 Task: Find connections with filter location Ninghai with filter topic #2021with filter profile language French with filter current company Crestron Electronics with filter school Jabalpur Engineering College with filter industry Interior Design with filter service category Research with filter keywords title Director
Action: Mouse moved to (286, 209)
Screenshot: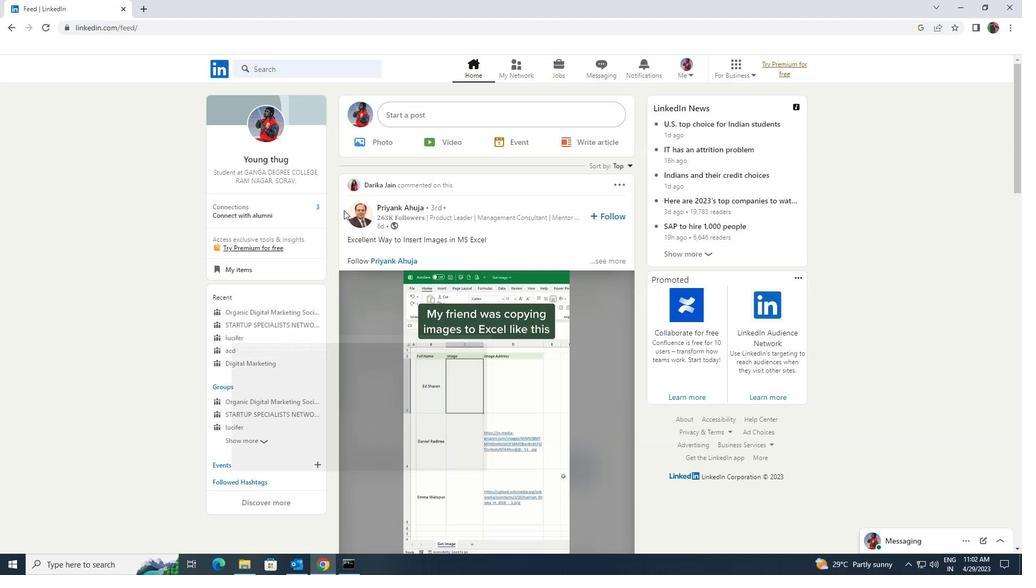 
Action: Mouse pressed left at (286, 209)
Screenshot: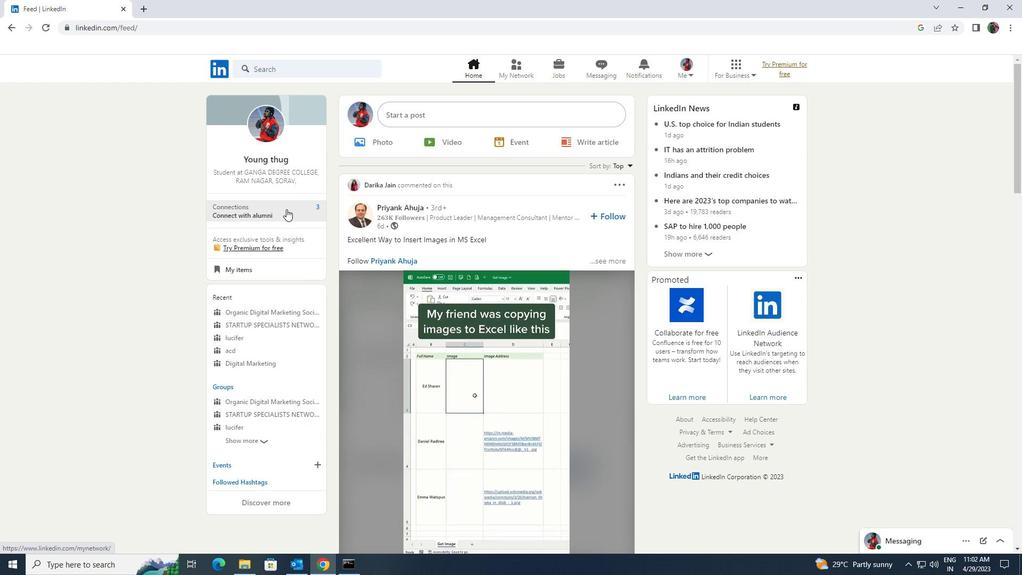 
Action: Mouse moved to (309, 134)
Screenshot: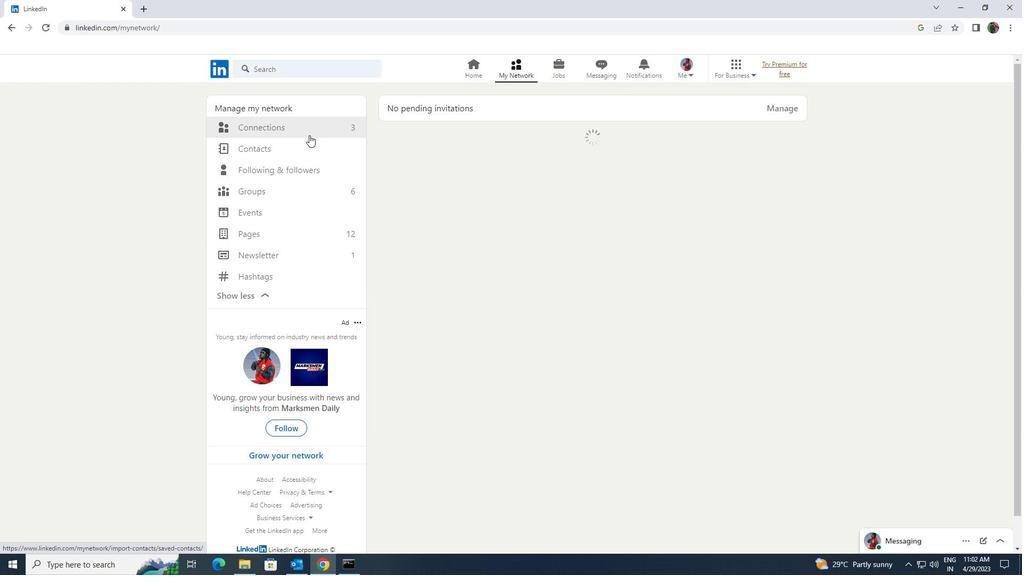 
Action: Mouse pressed left at (309, 134)
Screenshot: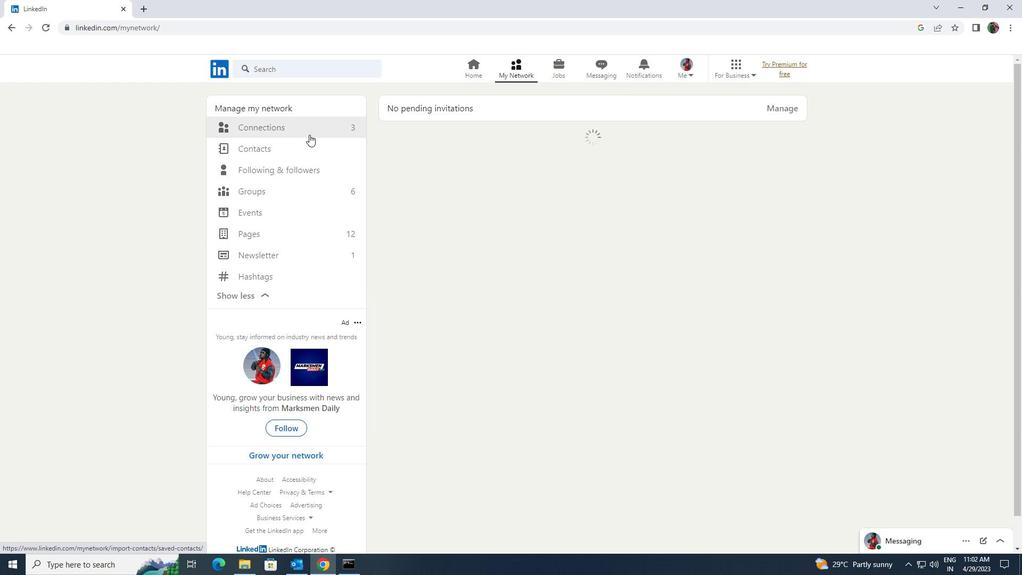 
Action: Mouse moved to (310, 133)
Screenshot: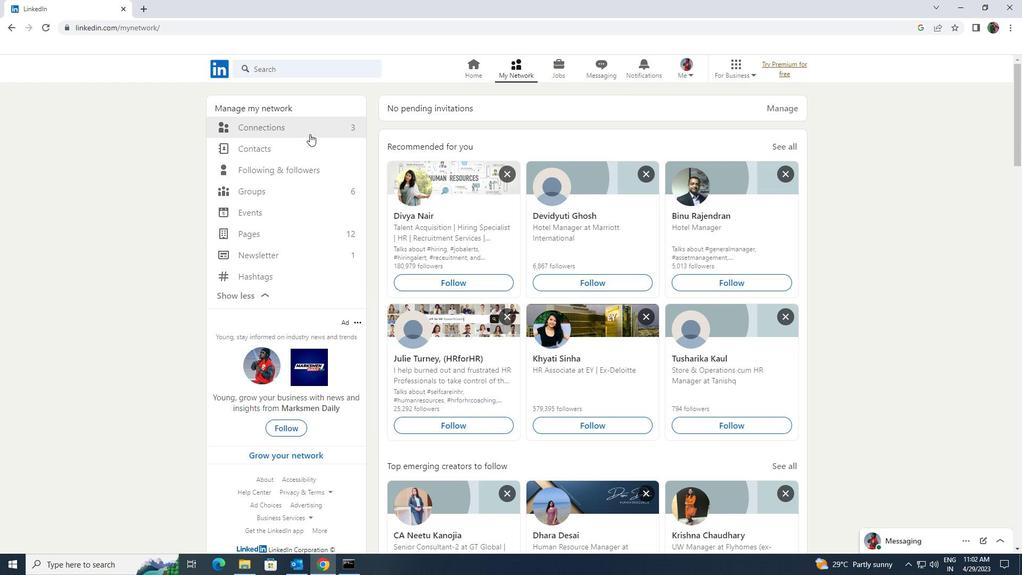 
Action: Mouse pressed left at (310, 133)
Screenshot: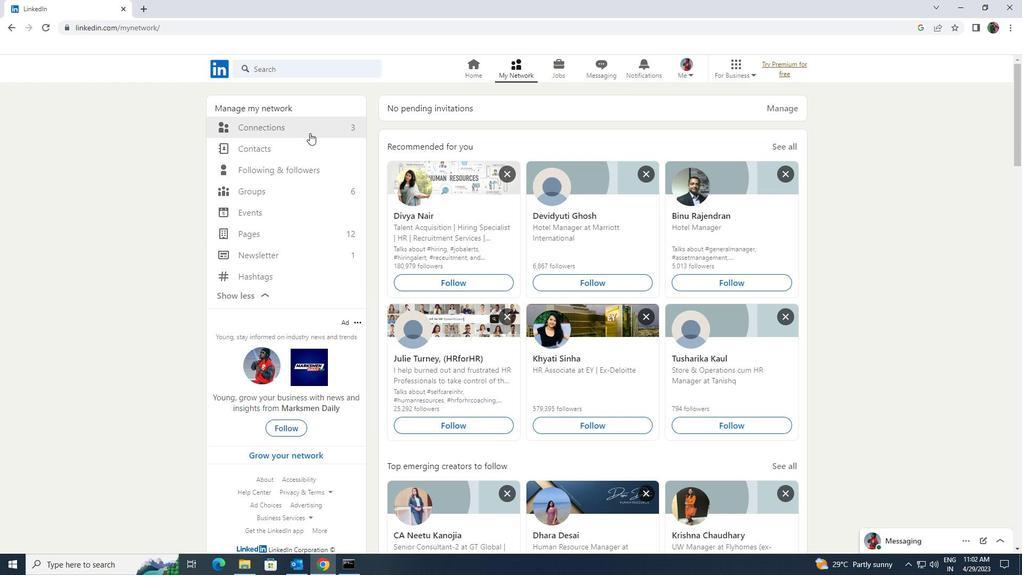 
Action: Mouse moved to (583, 133)
Screenshot: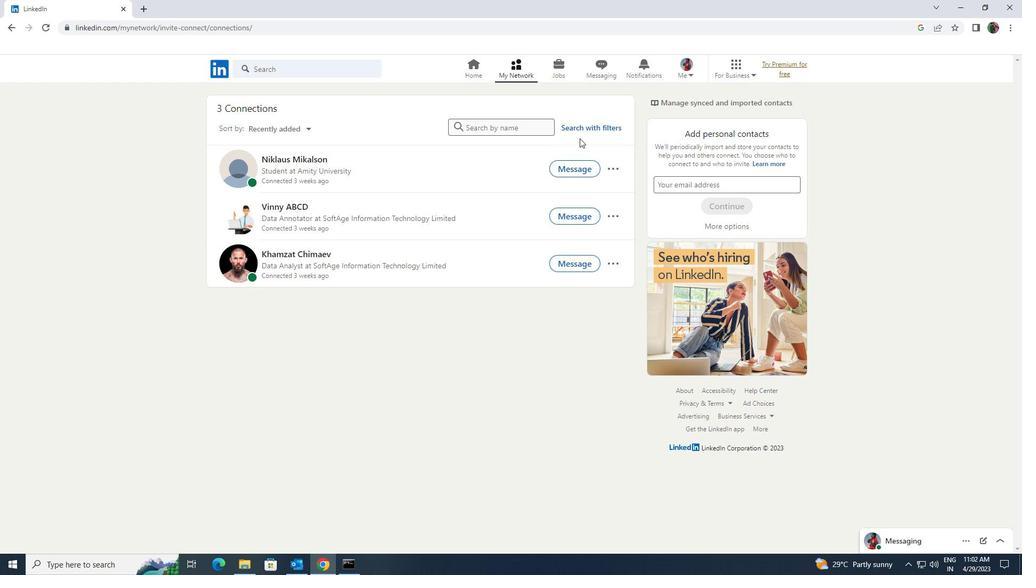 
Action: Mouse pressed left at (583, 133)
Screenshot: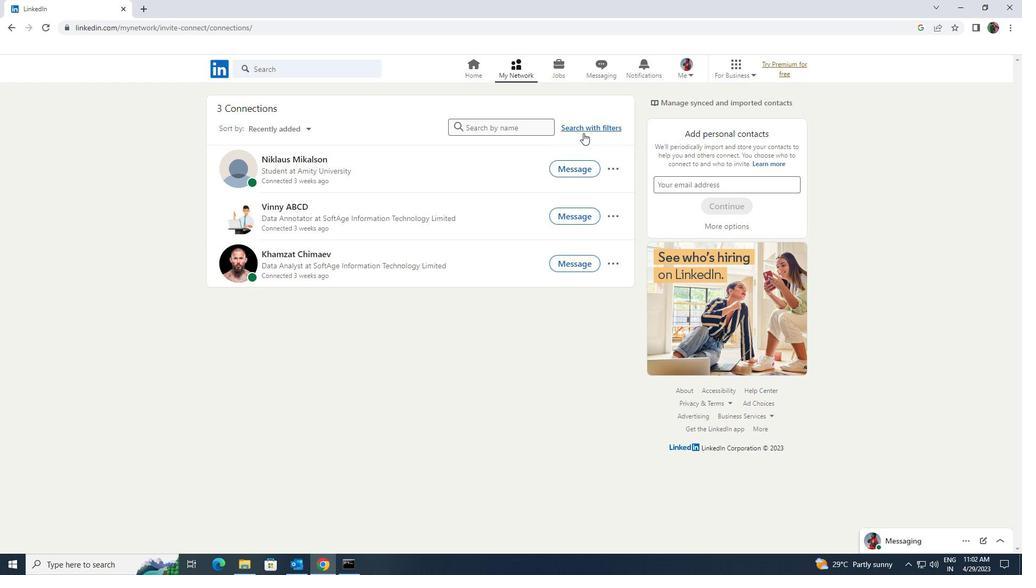 
Action: Mouse moved to (545, 101)
Screenshot: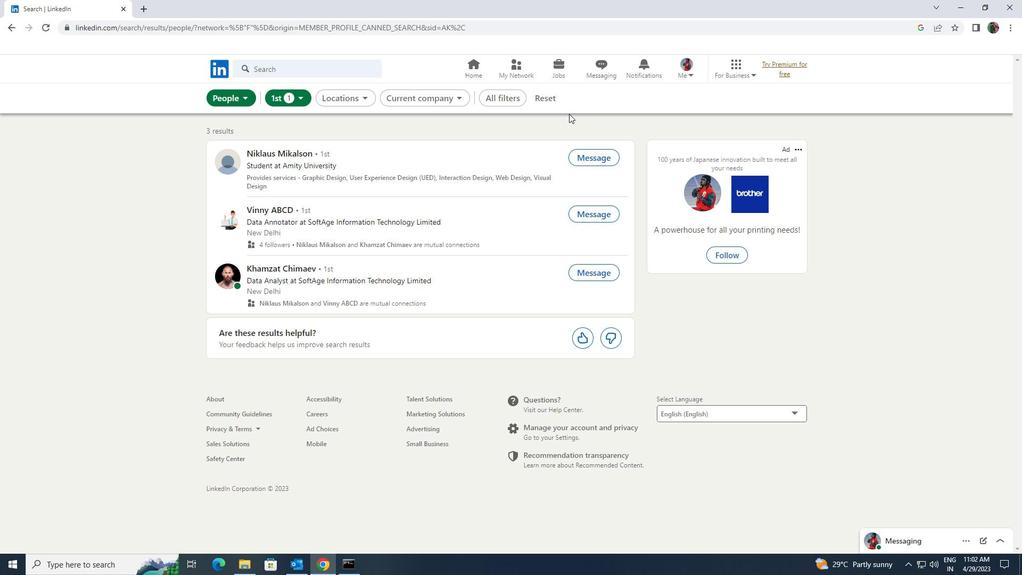 
Action: Mouse pressed left at (545, 101)
Screenshot: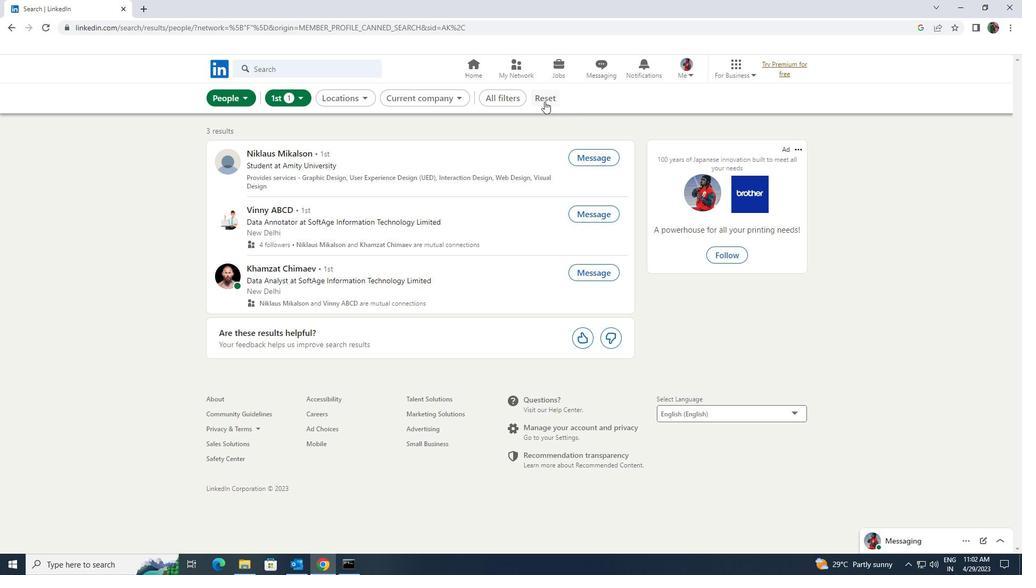 
Action: Mouse moved to (531, 95)
Screenshot: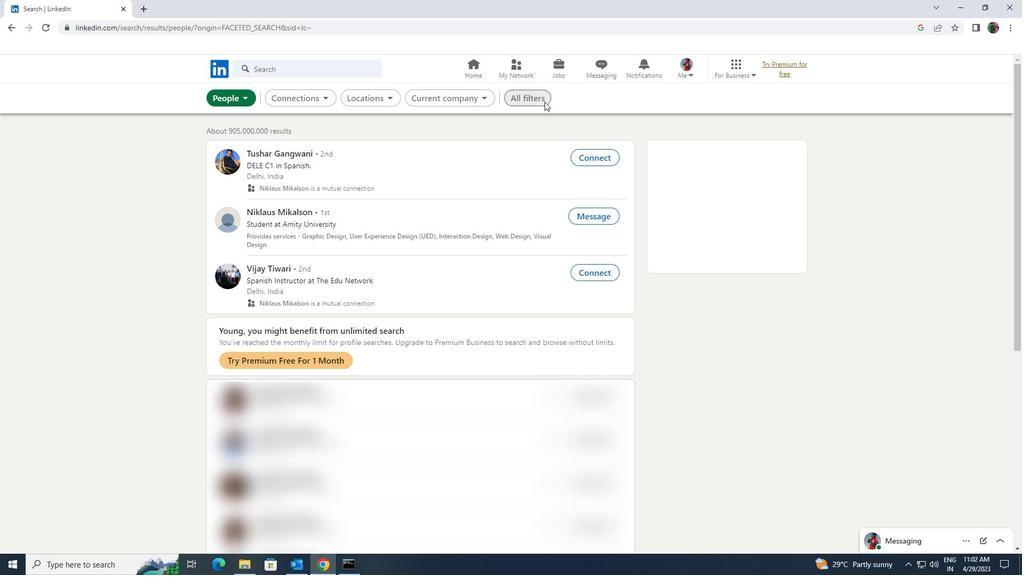 
Action: Mouse pressed left at (531, 95)
Screenshot: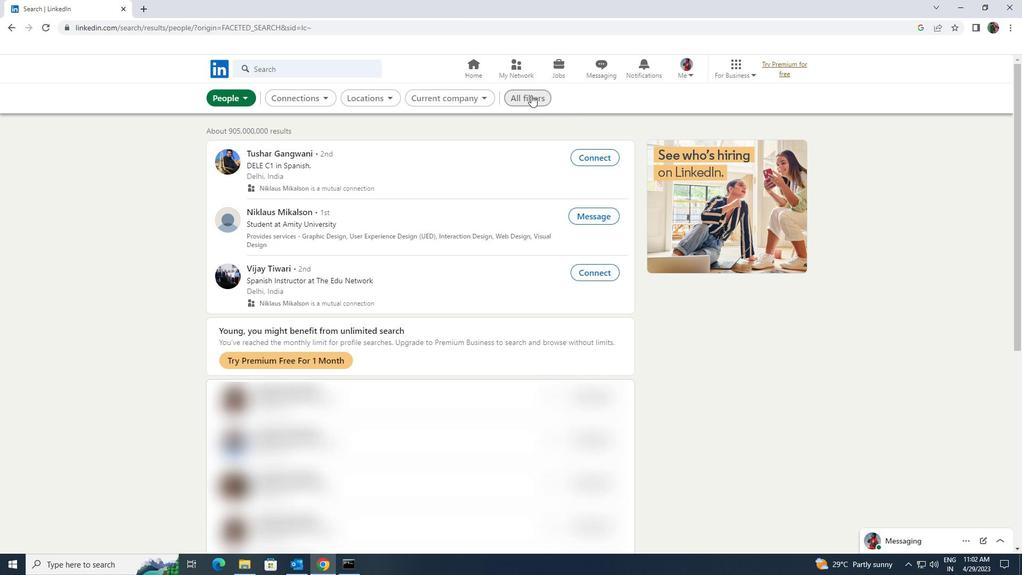 
Action: Mouse moved to (788, 262)
Screenshot: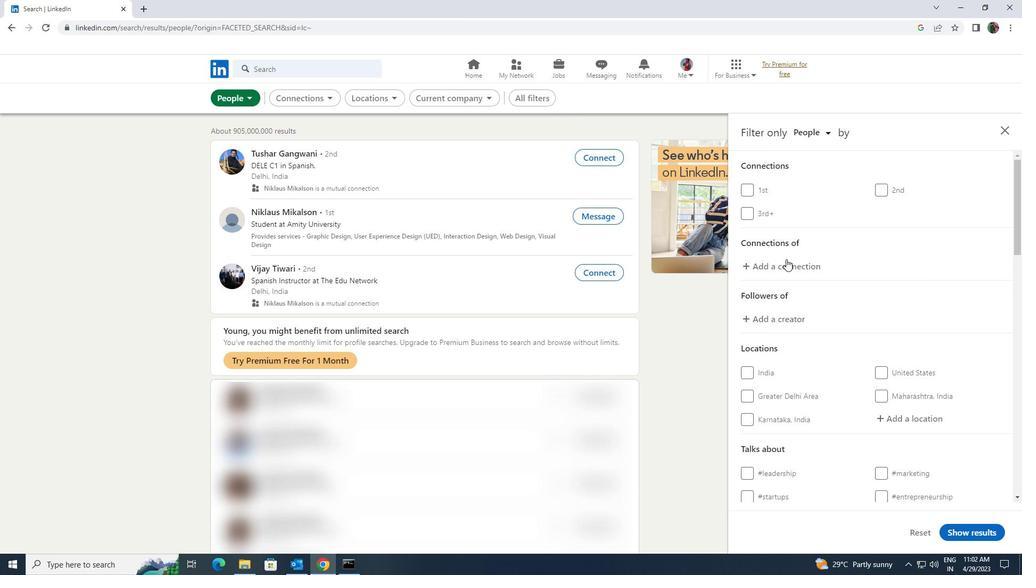 
Action: Mouse scrolled (788, 262) with delta (0, 0)
Screenshot: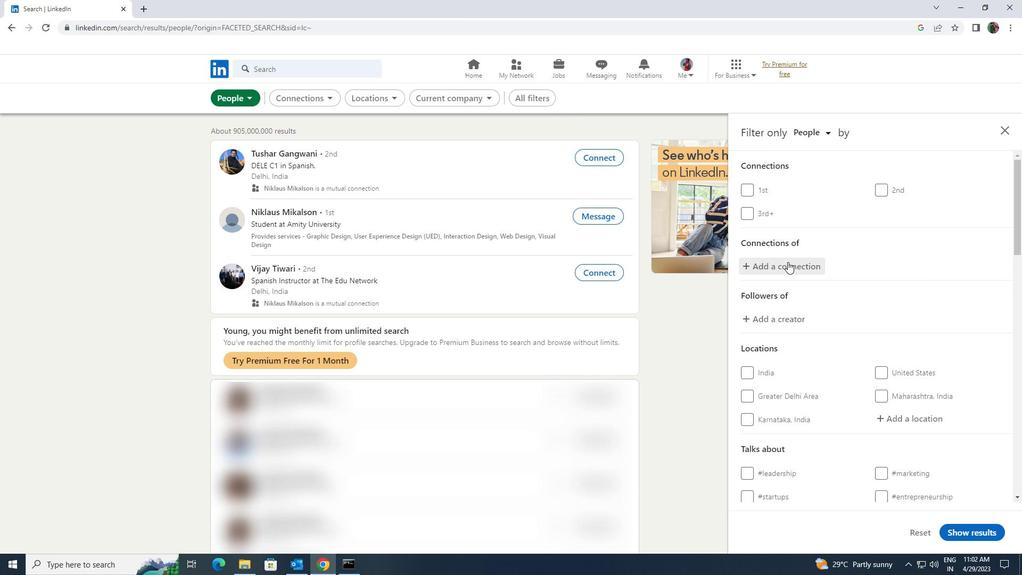
Action: Mouse scrolled (788, 262) with delta (0, 0)
Screenshot: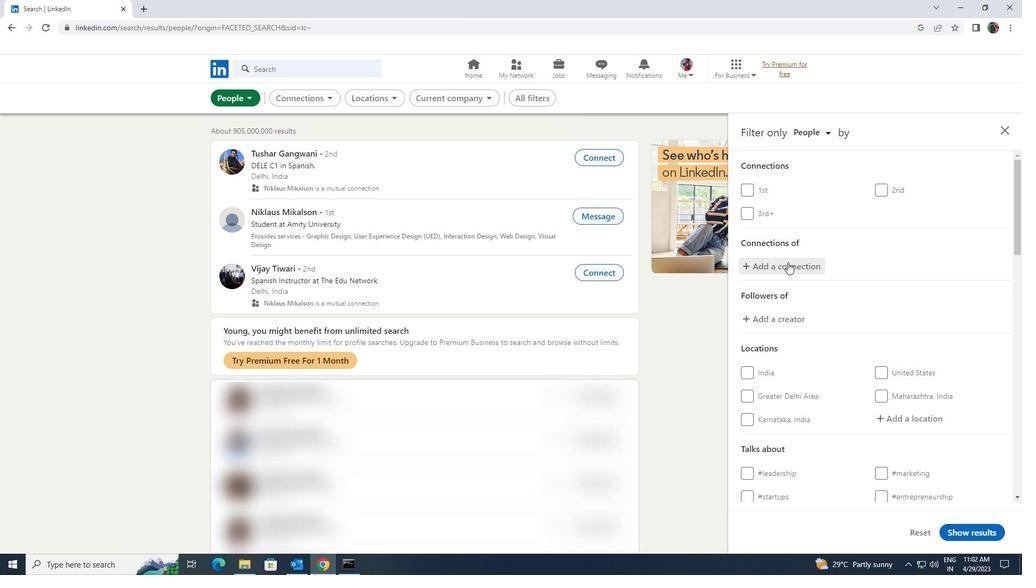 
Action: Mouse scrolled (788, 262) with delta (0, 0)
Screenshot: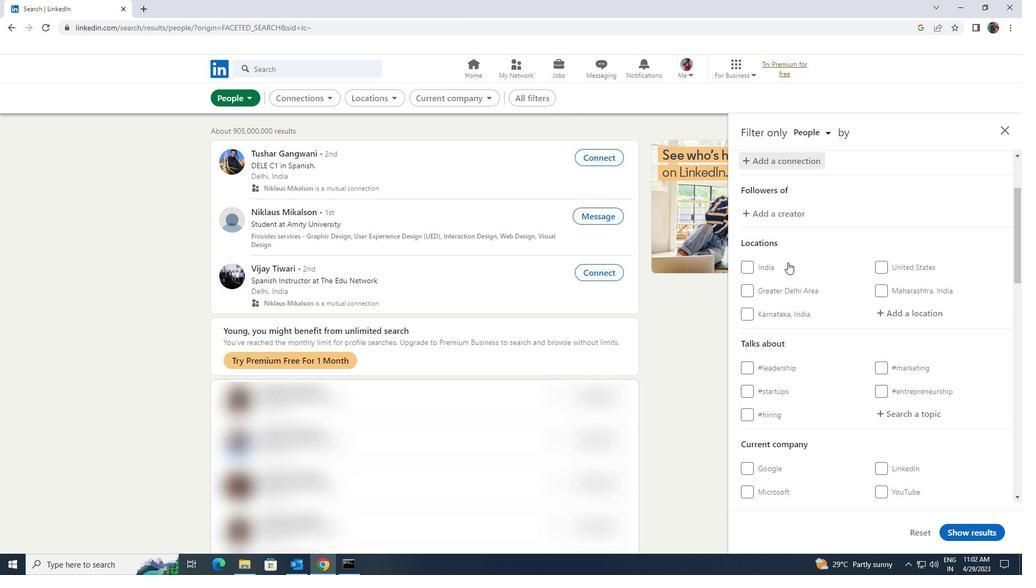 
Action: Mouse moved to (883, 259)
Screenshot: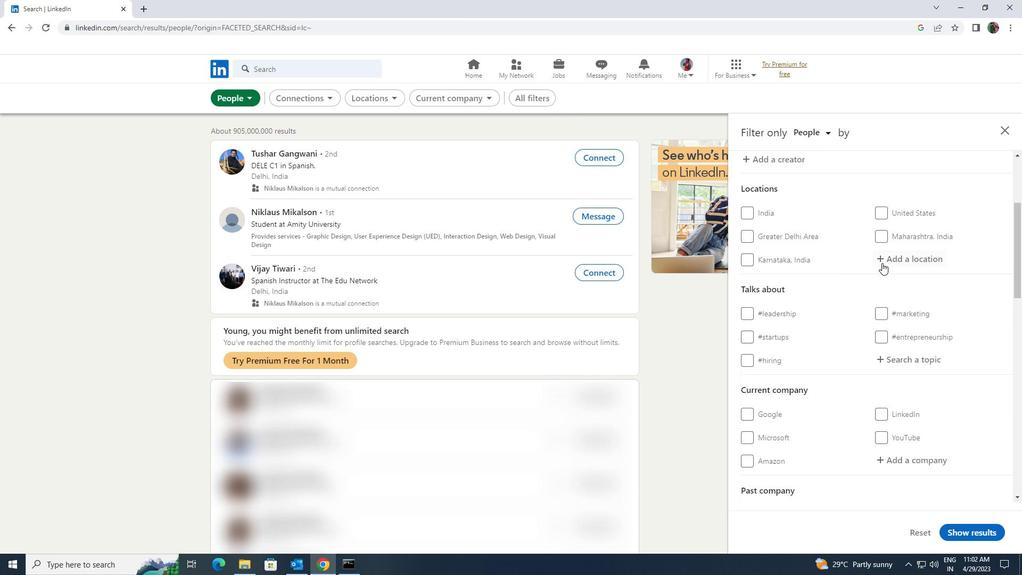 
Action: Mouse pressed left at (883, 259)
Screenshot: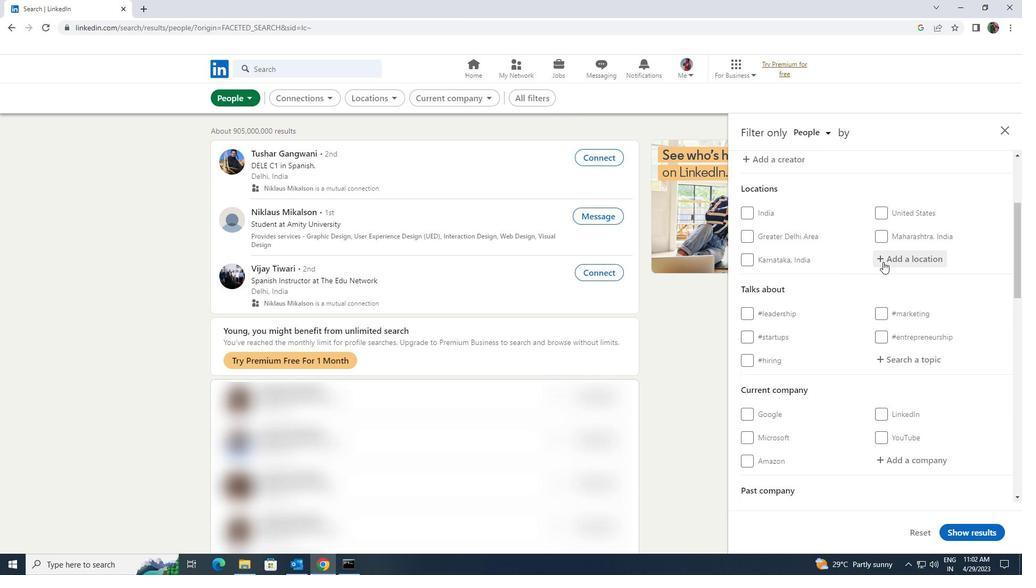 
Action: Mouse moved to (844, 254)
Screenshot: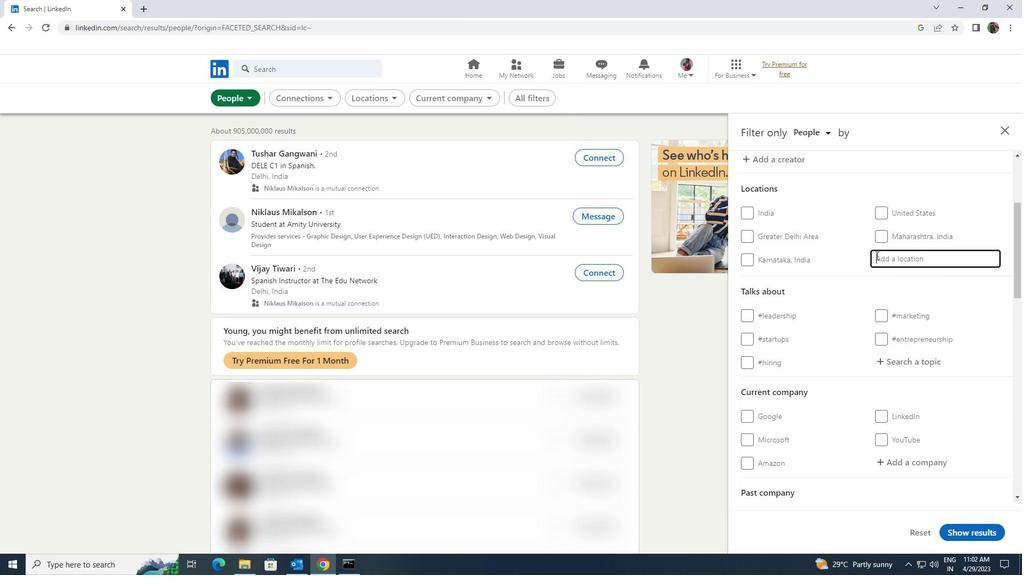 
Action: Key pressed <Key.shift>NINGHAI
Screenshot: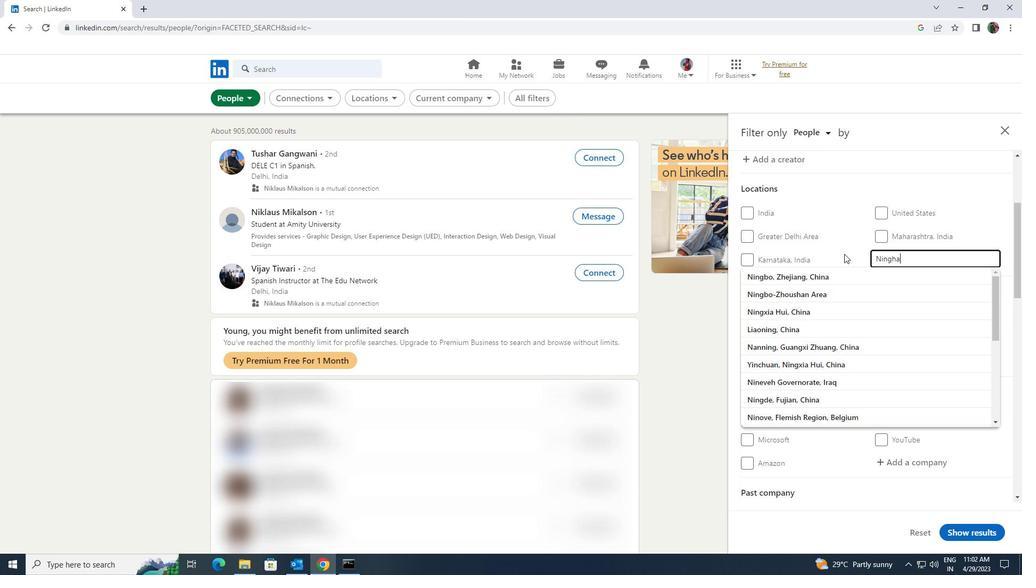 
Action: Mouse moved to (844, 254)
Screenshot: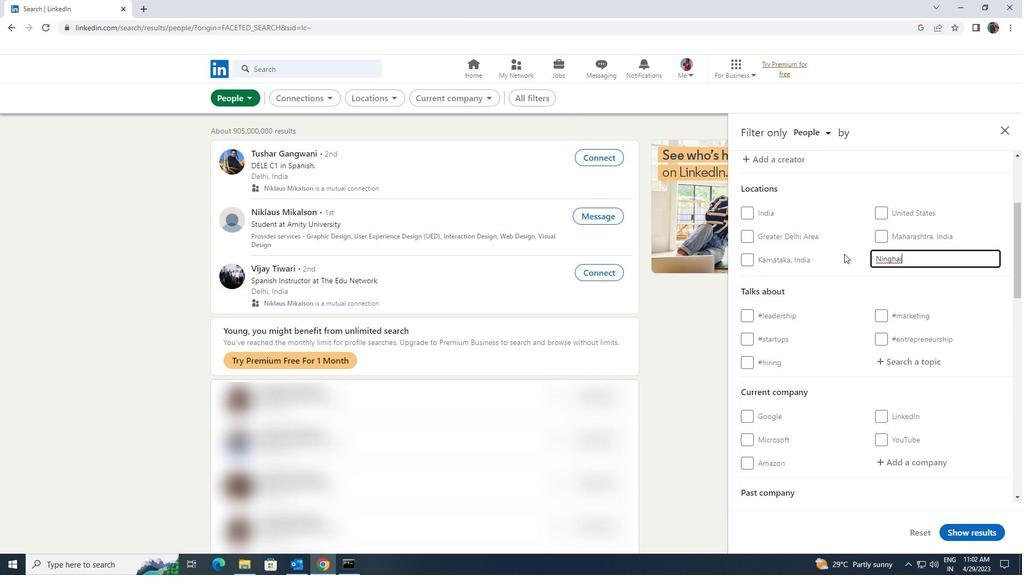 
Action: Mouse scrolled (844, 253) with delta (0, 0)
Screenshot: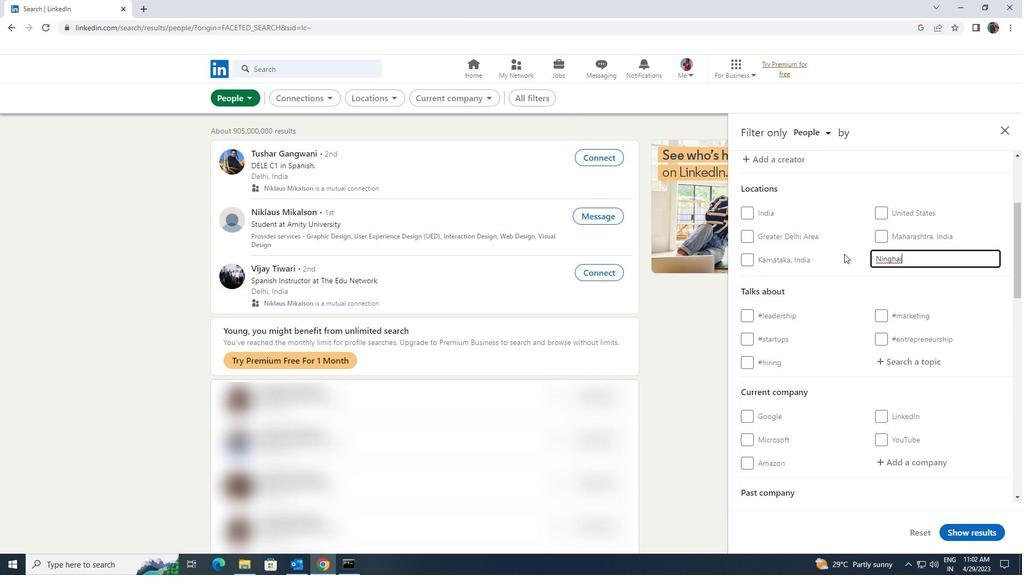 
Action: Mouse scrolled (844, 253) with delta (0, 0)
Screenshot: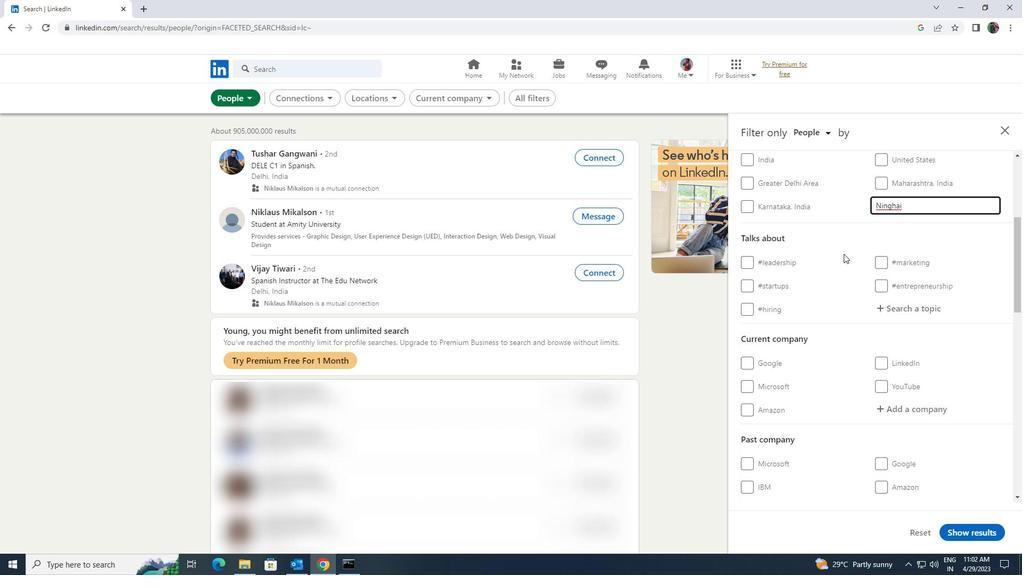 
Action: Mouse moved to (897, 257)
Screenshot: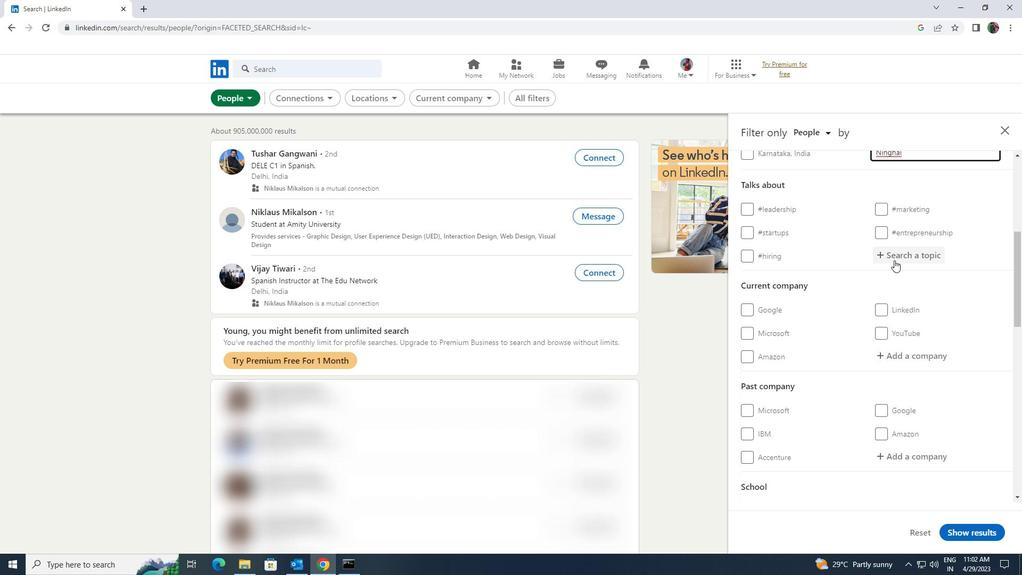 
Action: Mouse pressed left at (897, 257)
Screenshot: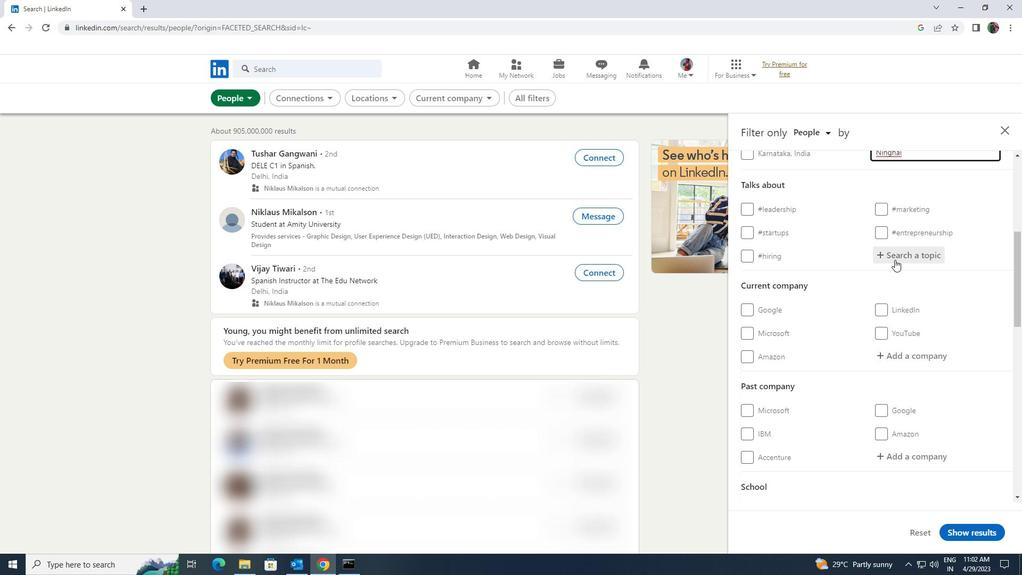 
Action: Mouse moved to (868, 268)
Screenshot: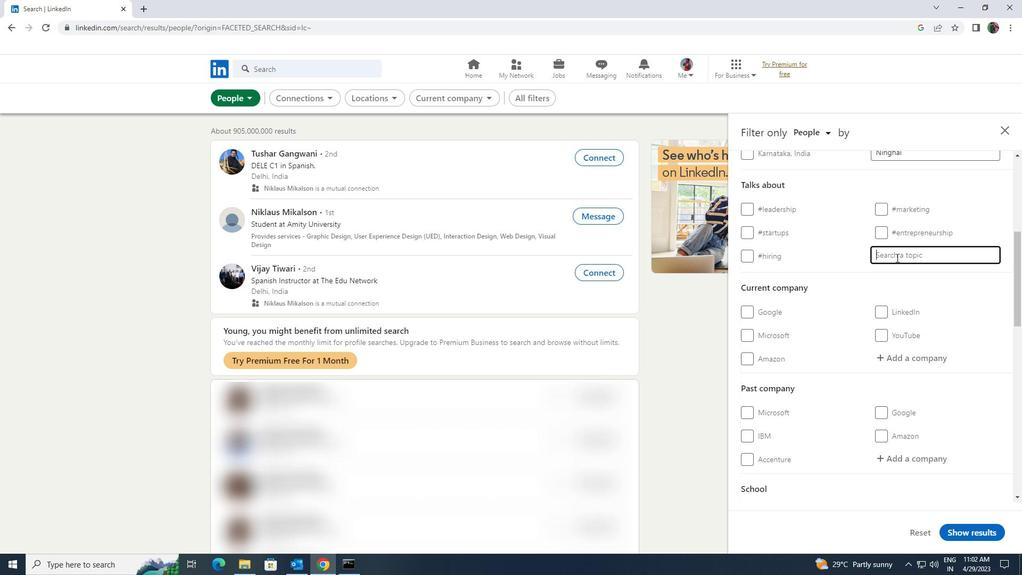 
Action: Key pressed <Key.shift>2021
Screenshot: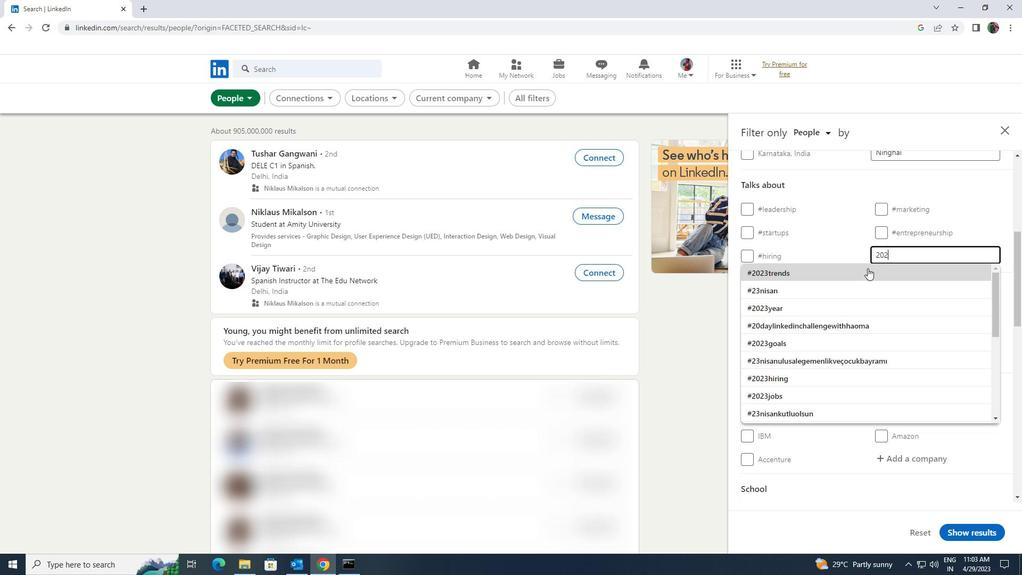 
Action: Mouse moved to (868, 268)
Screenshot: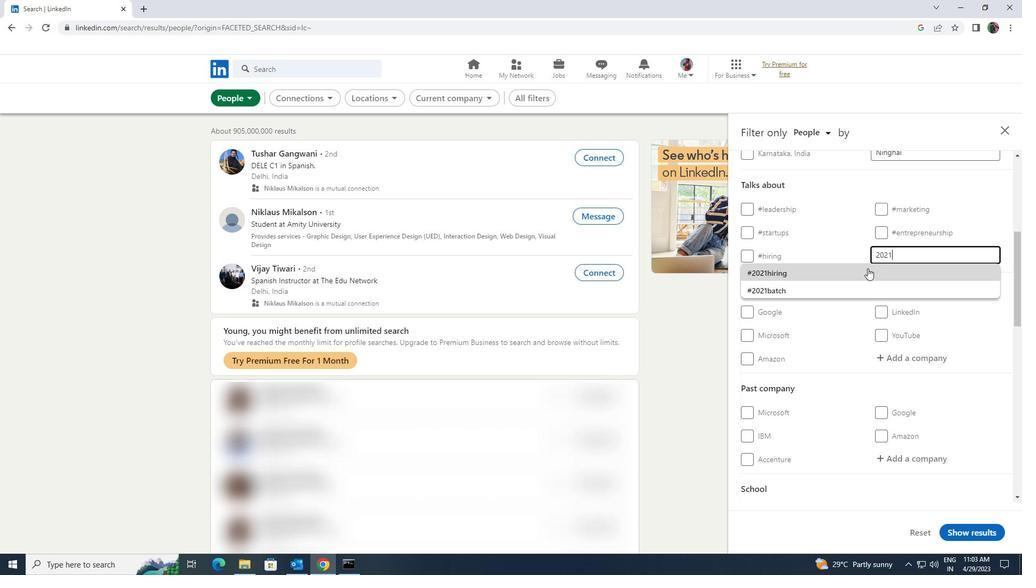 
Action: Mouse scrolled (868, 267) with delta (0, 0)
Screenshot: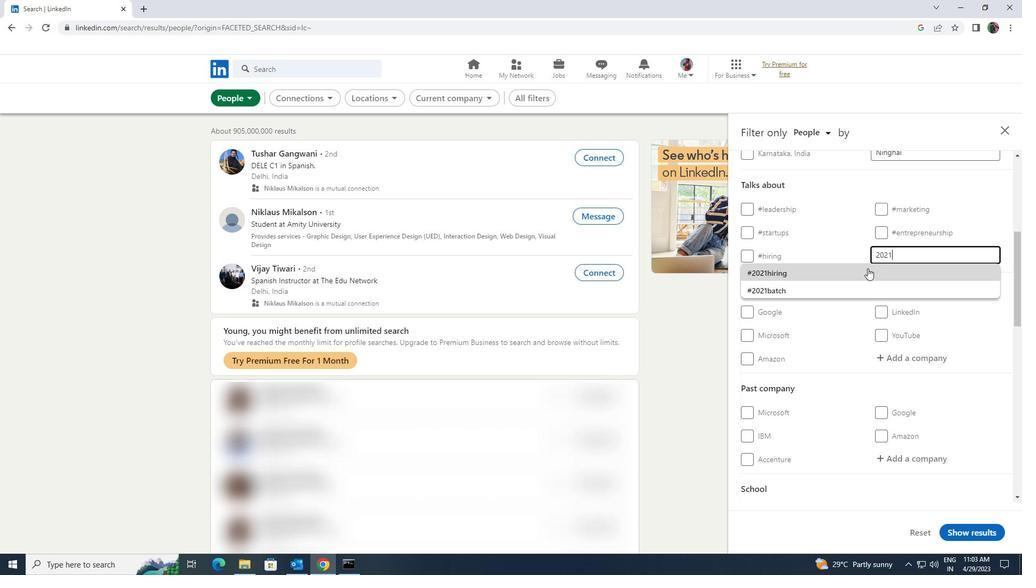 
Action: Mouse scrolled (868, 267) with delta (0, 0)
Screenshot: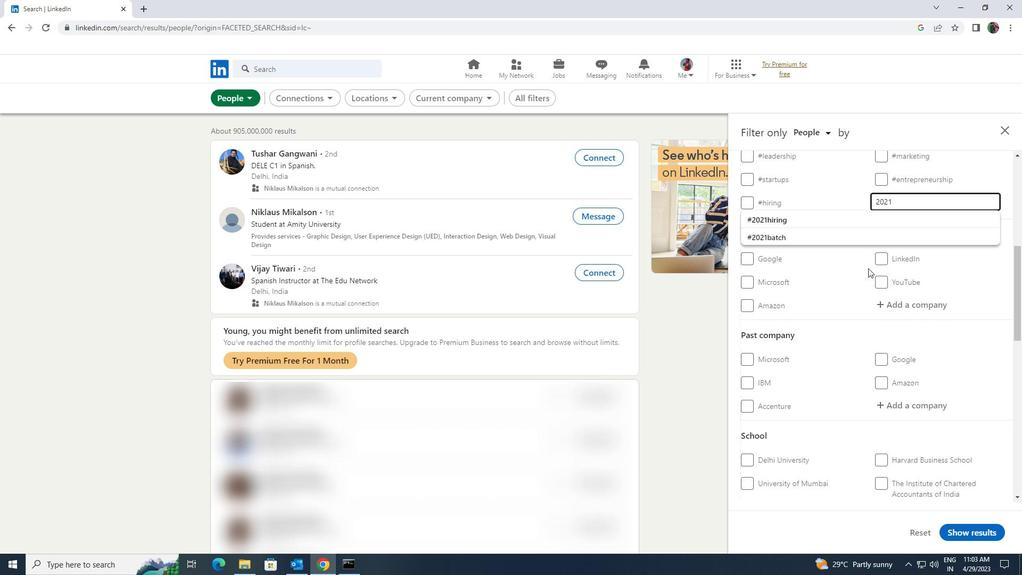 
Action: Mouse scrolled (868, 267) with delta (0, 0)
Screenshot: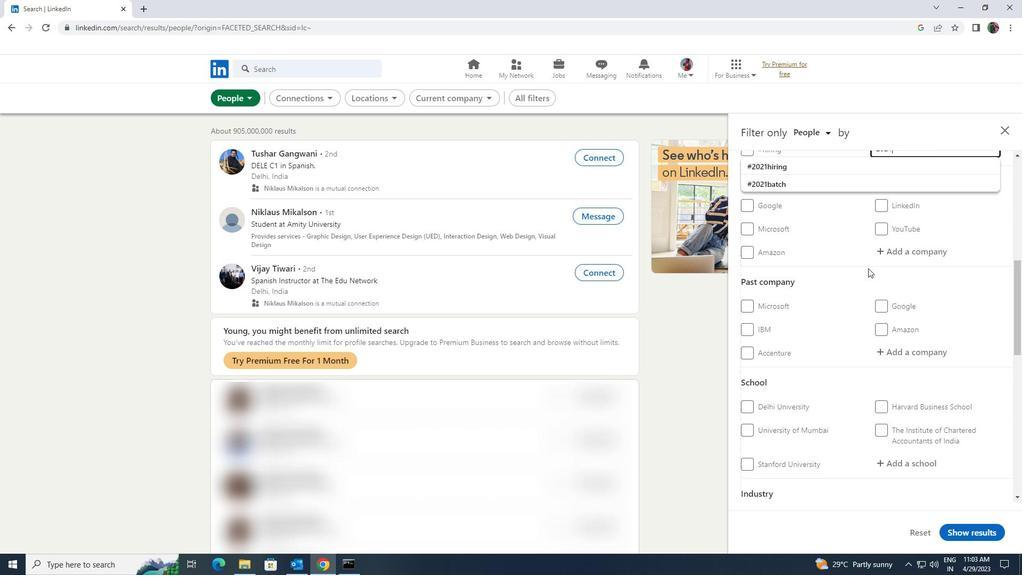 
Action: Mouse scrolled (868, 267) with delta (0, 0)
Screenshot: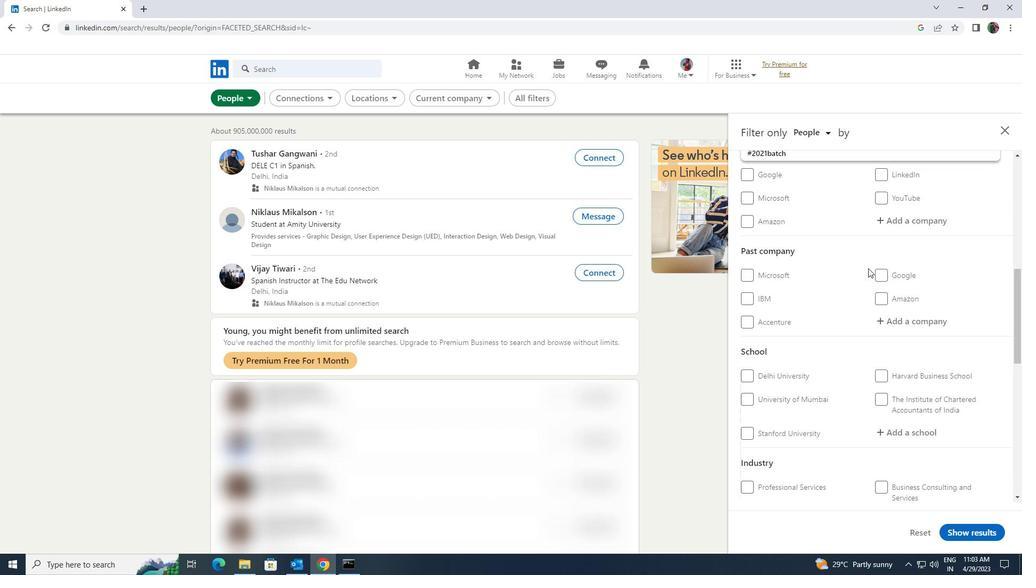 
Action: Mouse scrolled (868, 267) with delta (0, 0)
Screenshot: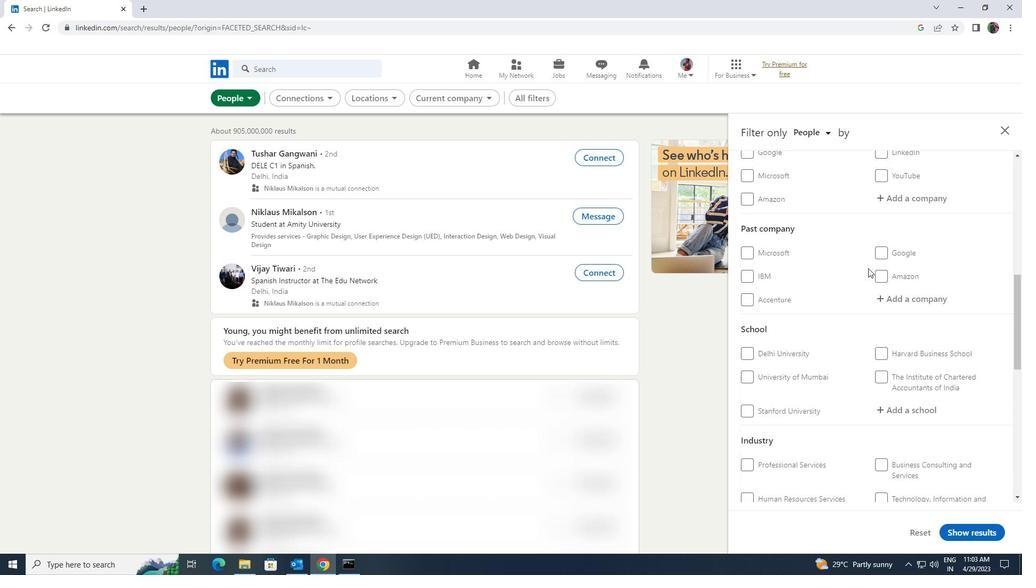 
Action: Mouse scrolled (868, 267) with delta (0, 0)
Screenshot: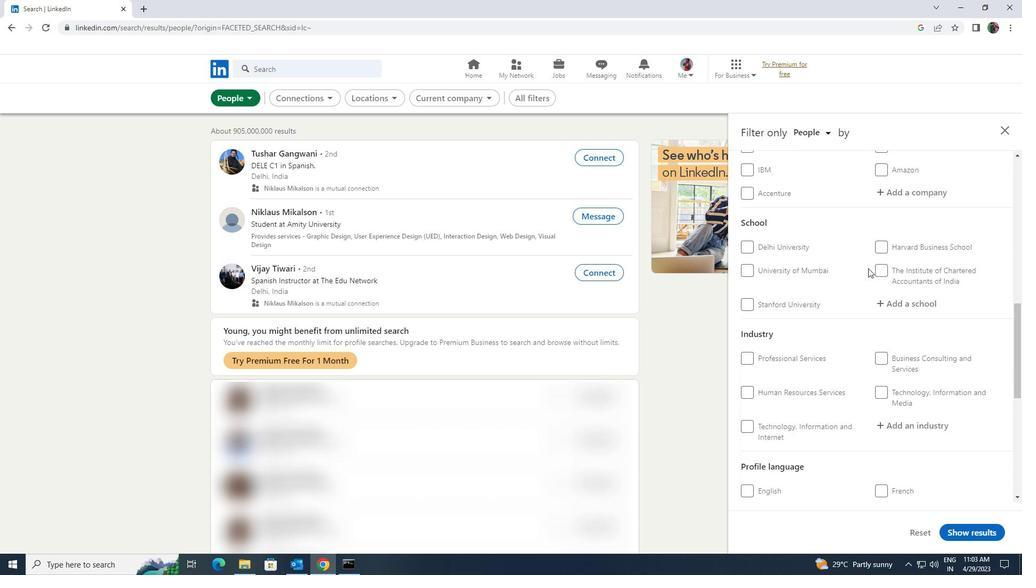 
Action: Mouse scrolled (868, 267) with delta (0, 0)
Screenshot: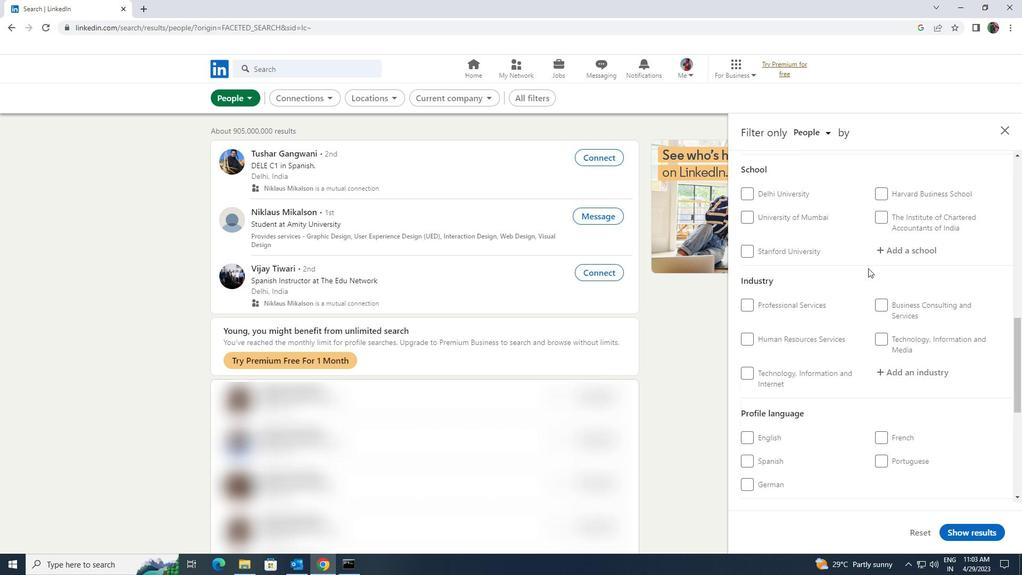 
Action: Mouse scrolled (868, 267) with delta (0, 0)
Screenshot: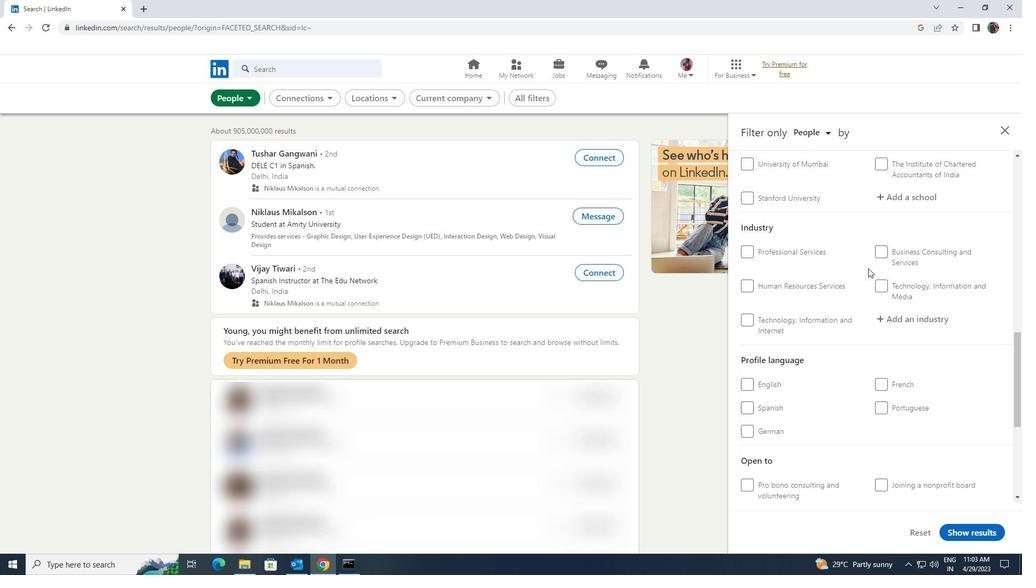
Action: Mouse scrolled (868, 267) with delta (0, 0)
Screenshot: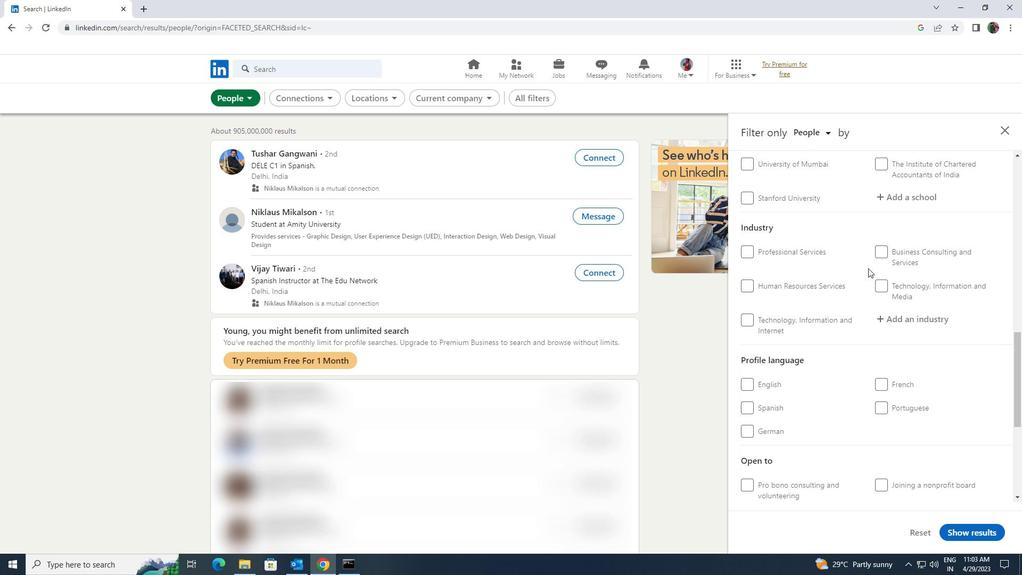 
Action: Mouse moved to (876, 274)
Screenshot: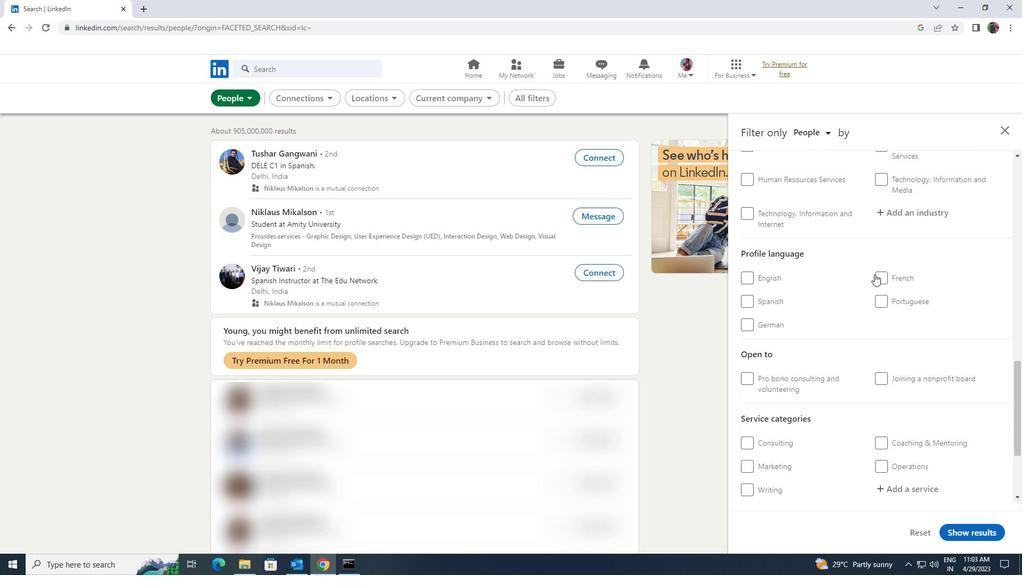 
Action: Mouse pressed left at (876, 274)
Screenshot: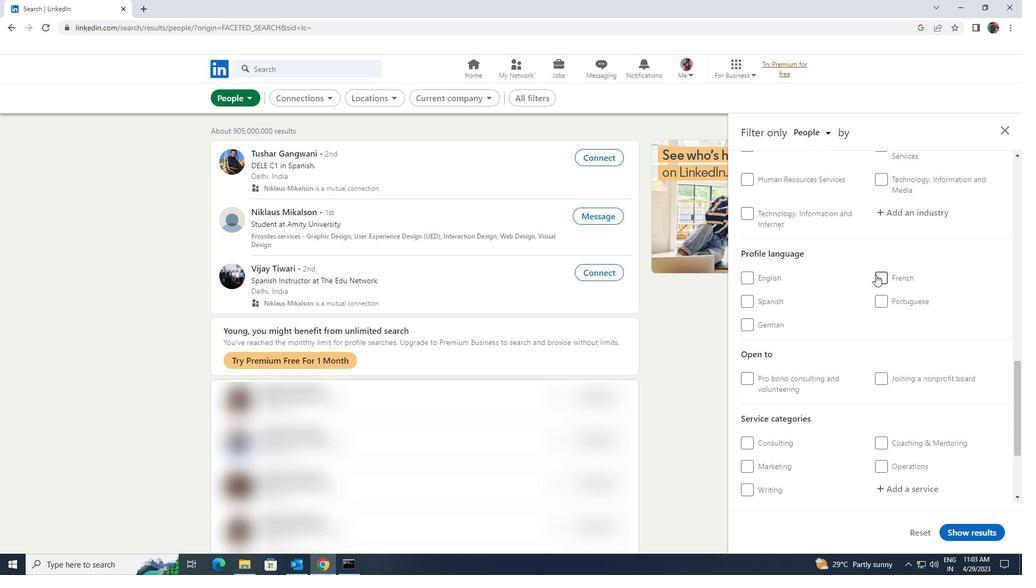 
Action: Mouse moved to (876, 275)
Screenshot: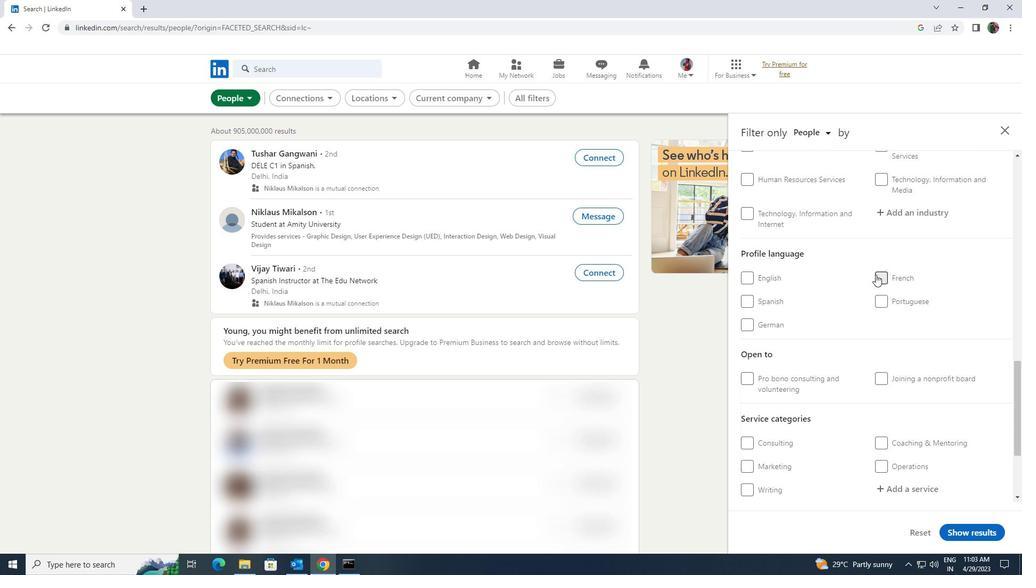 
Action: Mouse scrolled (876, 275) with delta (0, 0)
Screenshot: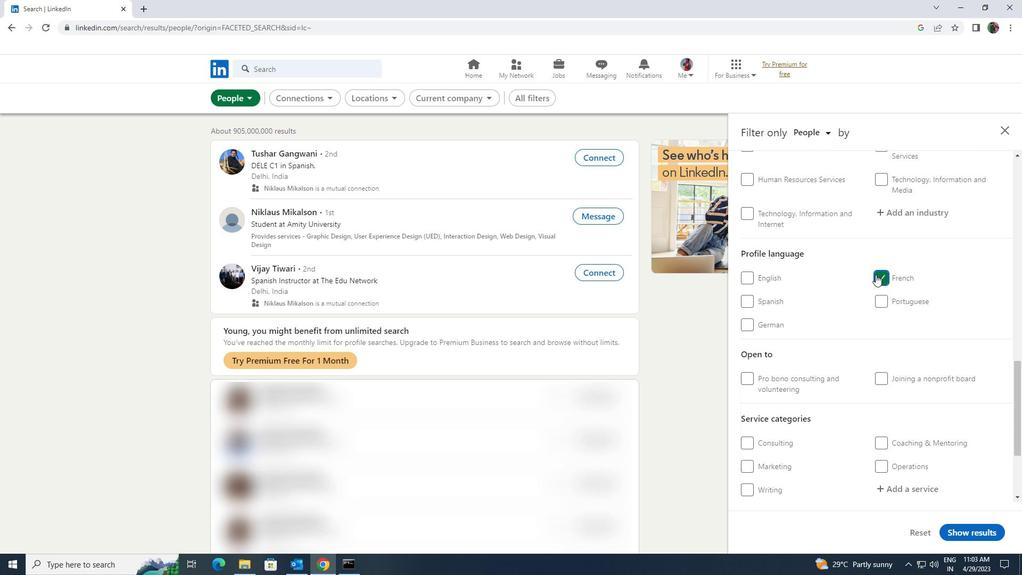 
Action: Mouse scrolled (876, 275) with delta (0, 0)
Screenshot: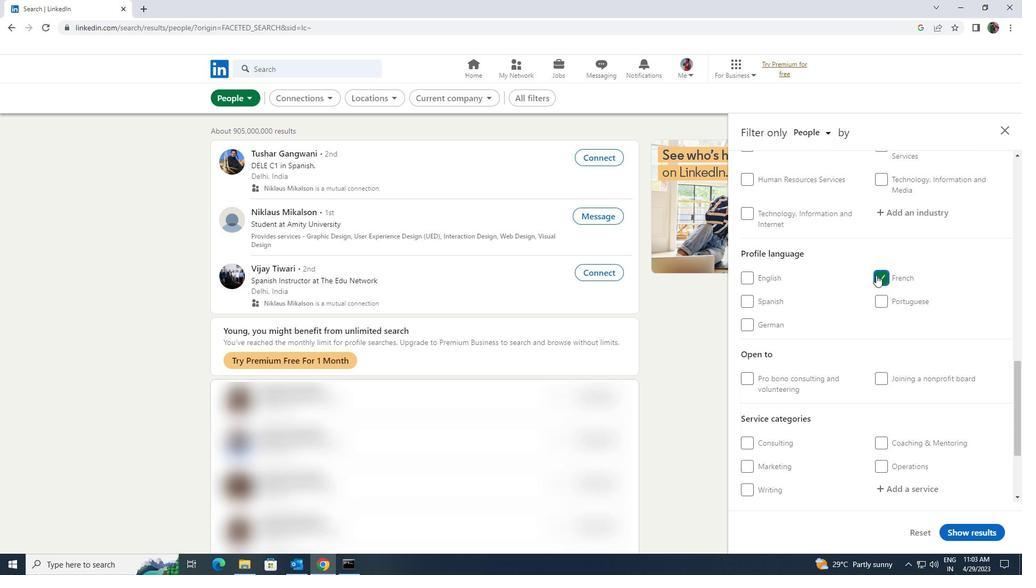 
Action: Mouse scrolled (876, 275) with delta (0, 0)
Screenshot: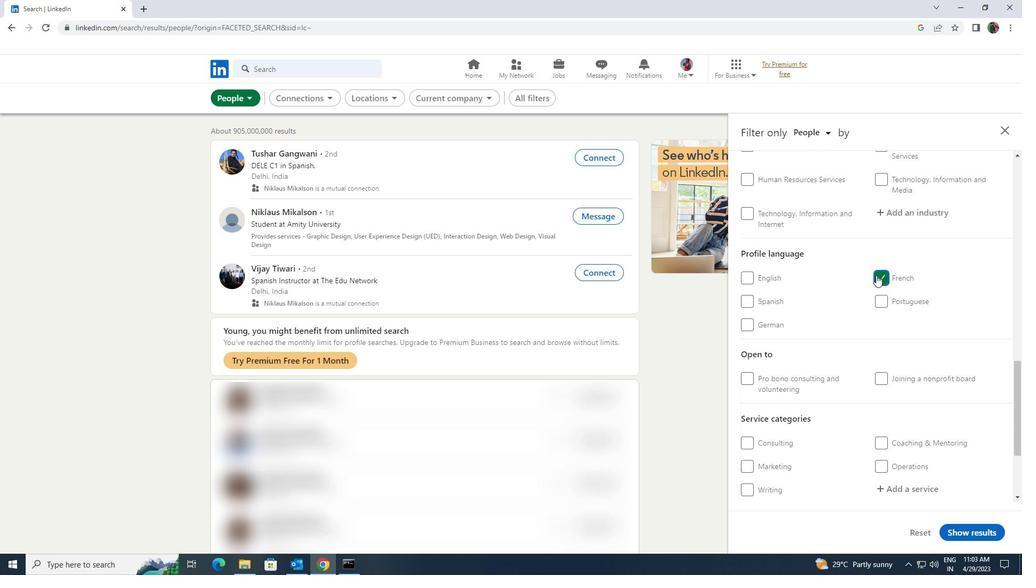 
Action: Mouse scrolled (876, 275) with delta (0, 0)
Screenshot: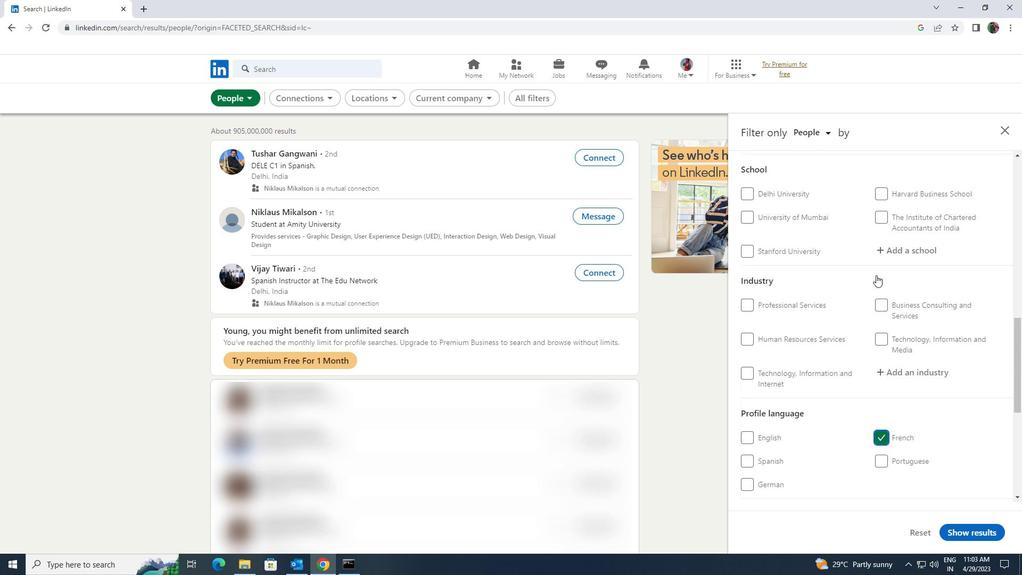 
Action: Mouse scrolled (876, 275) with delta (0, 0)
Screenshot: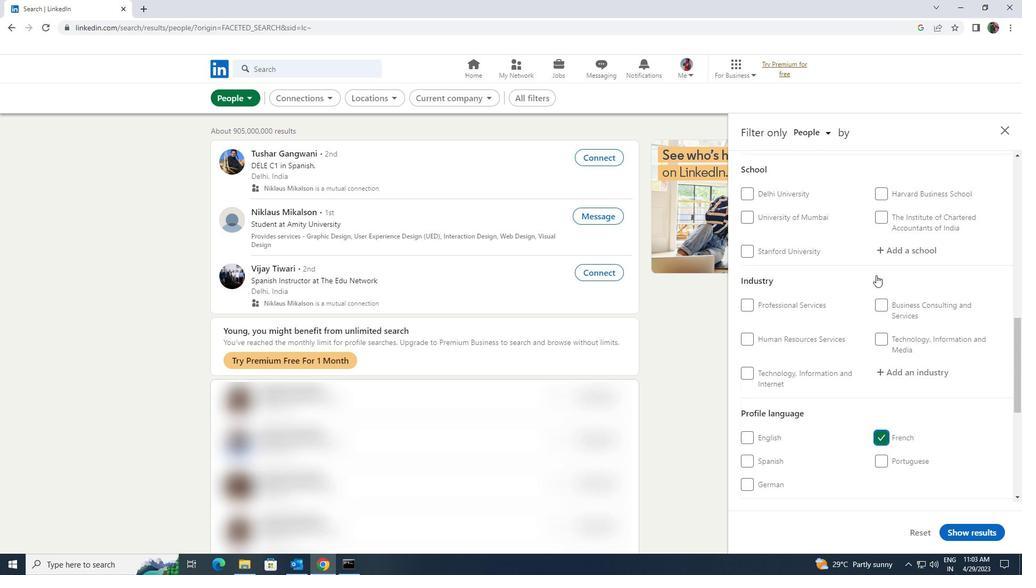 
Action: Mouse scrolled (876, 275) with delta (0, 0)
Screenshot: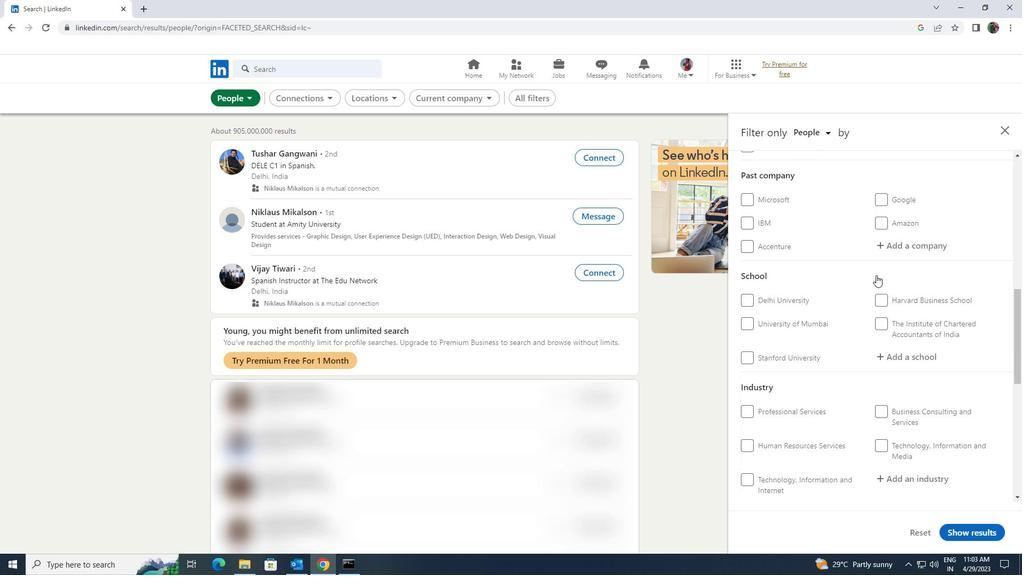 
Action: Mouse scrolled (876, 275) with delta (0, 0)
Screenshot: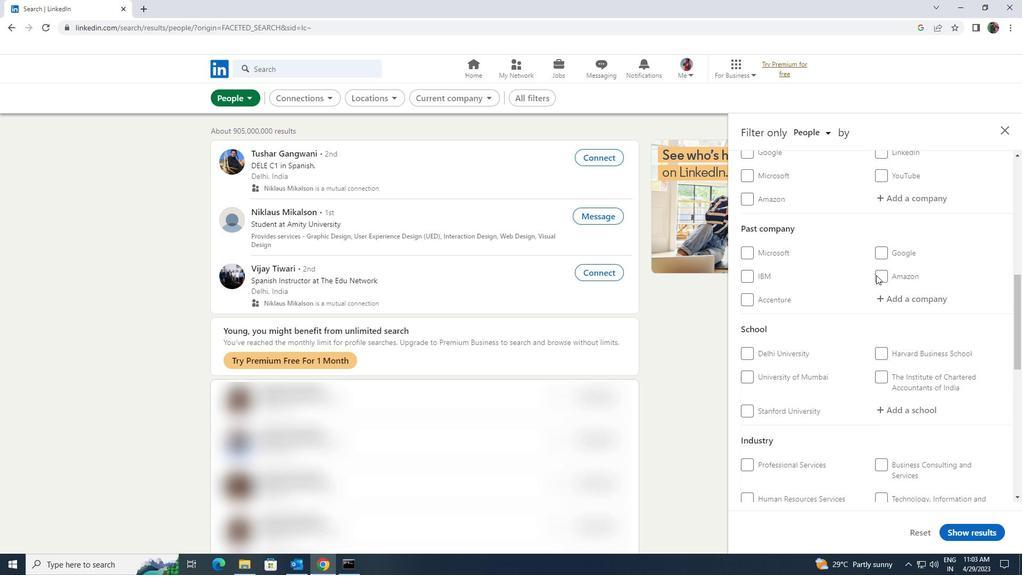 
Action: Mouse scrolled (876, 275) with delta (0, 0)
Screenshot: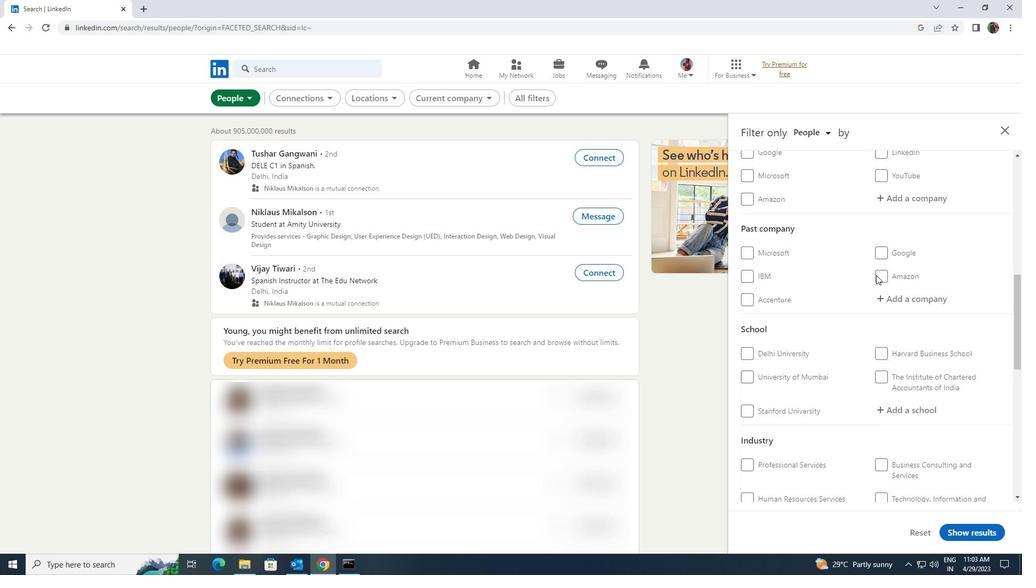 
Action: Mouse moved to (880, 304)
Screenshot: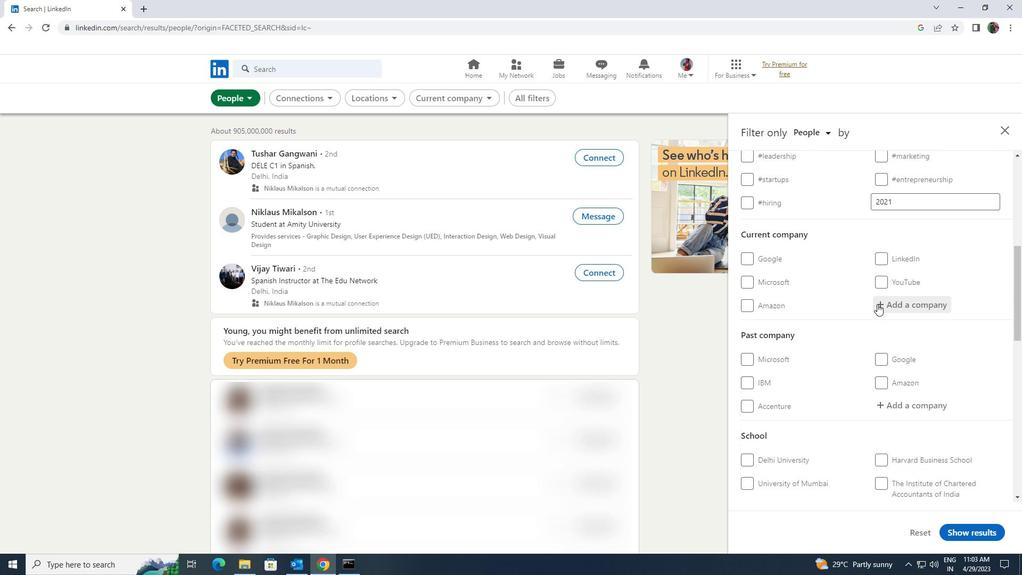 
Action: Mouse pressed left at (880, 304)
Screenshot: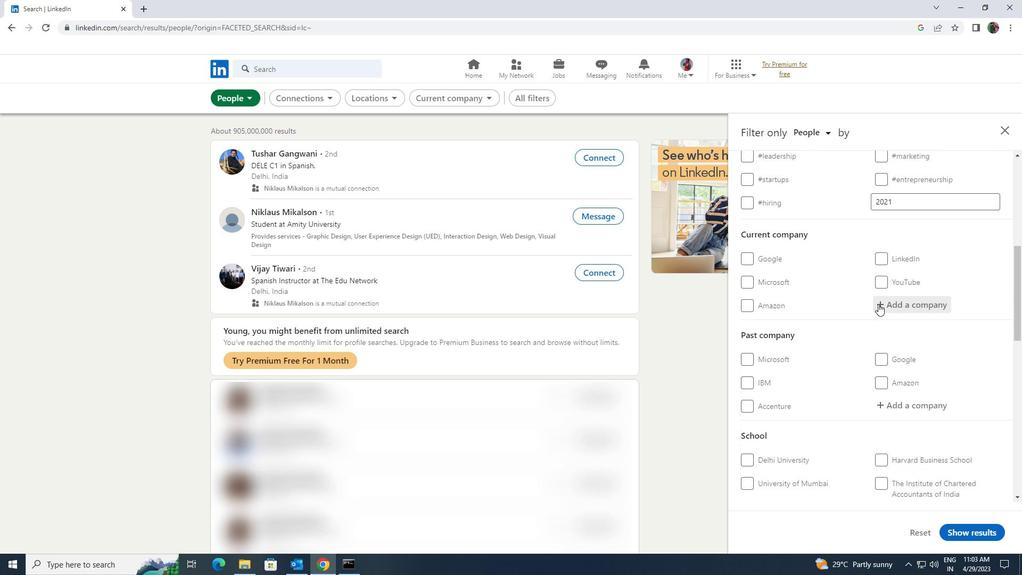 
Action: Mouse moved to (878, 304)
Screenshot: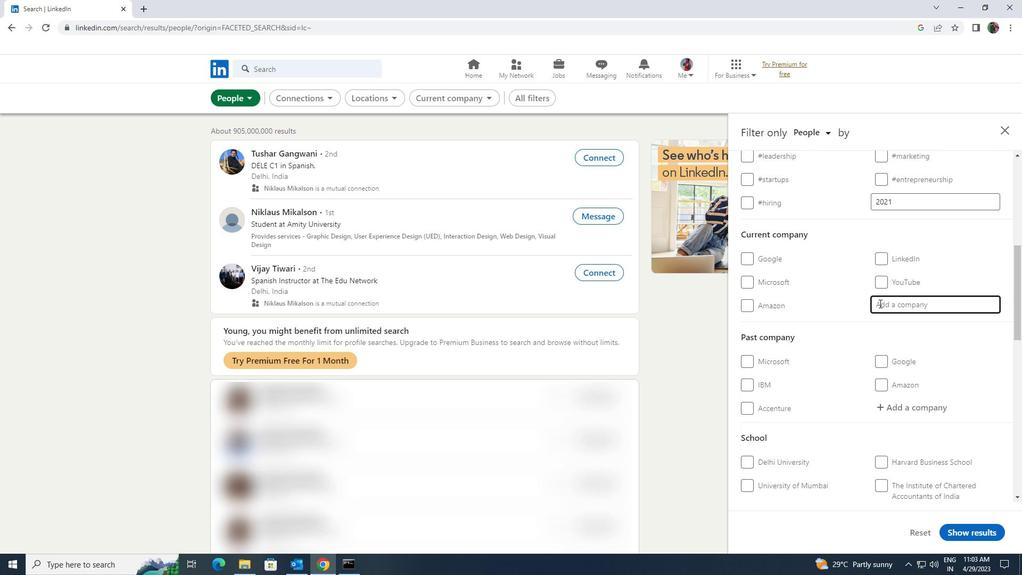 
Action: Key pressed <Key.shift>CRESTRON
Screenshot: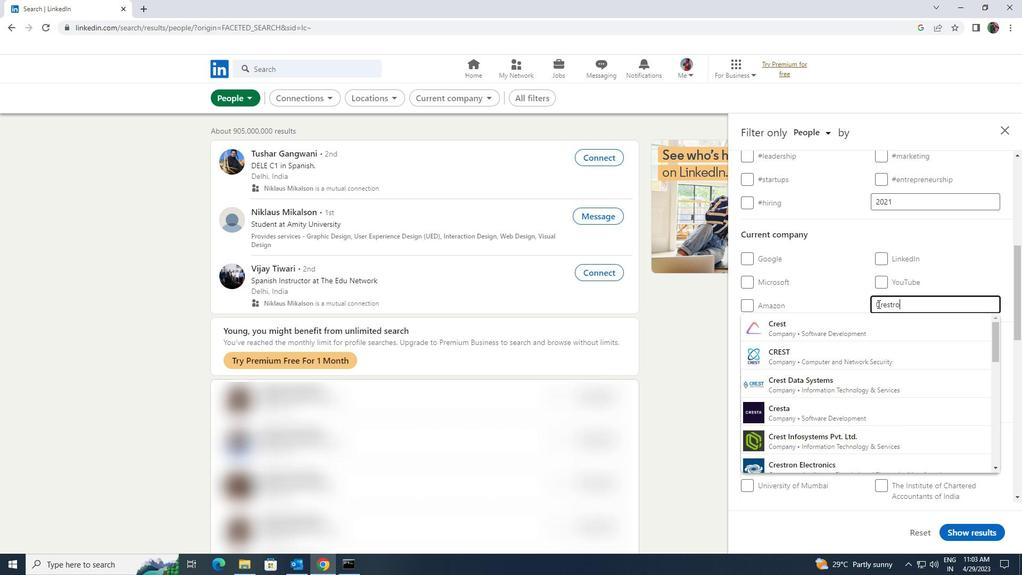 
Action: Mouse moved to (877, 337)
Screenshot: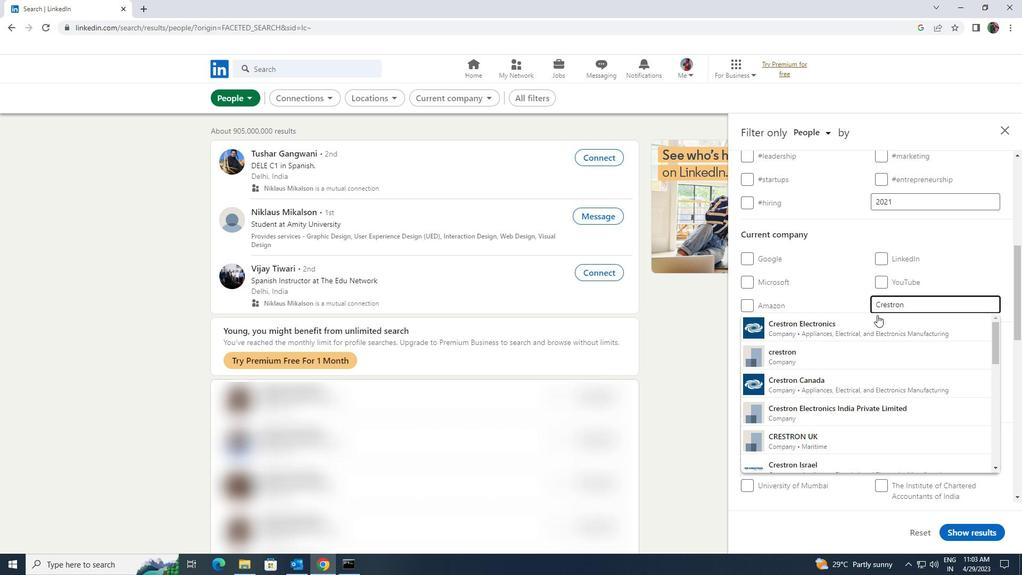 
Action: Mouse pressed left at (877, 337)
Screenshot: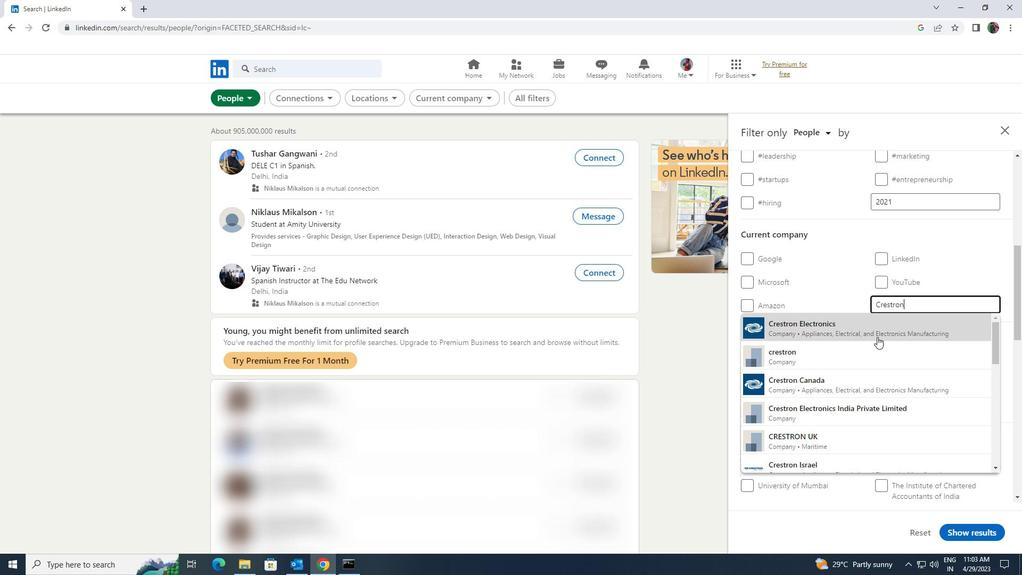 
Action: Mouse scrolled (877, 336) with delta (0, 0)
Screenshot: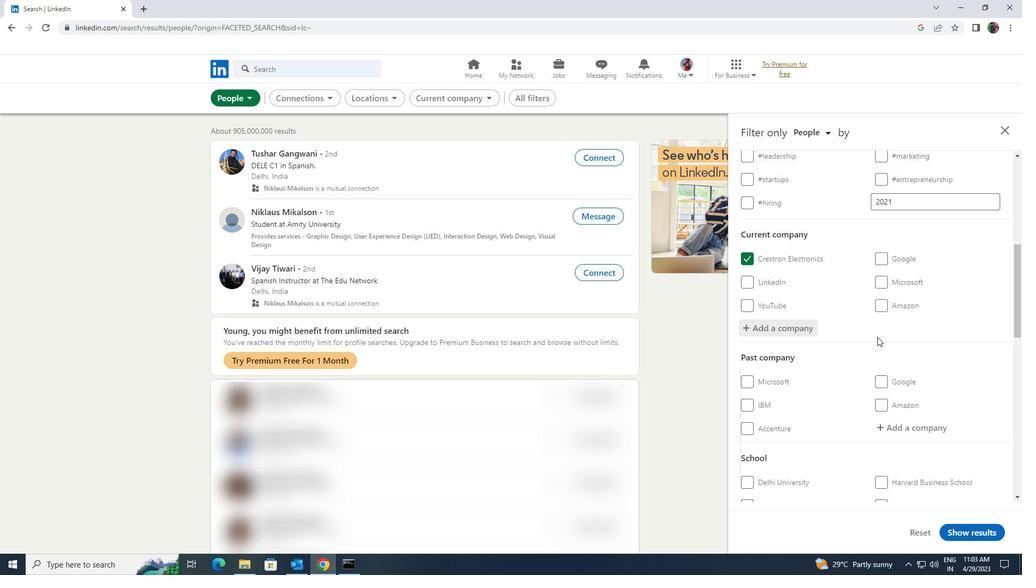 
Action: Mouse scrolled (877, 336) with delta (0, 0)
Screenshot: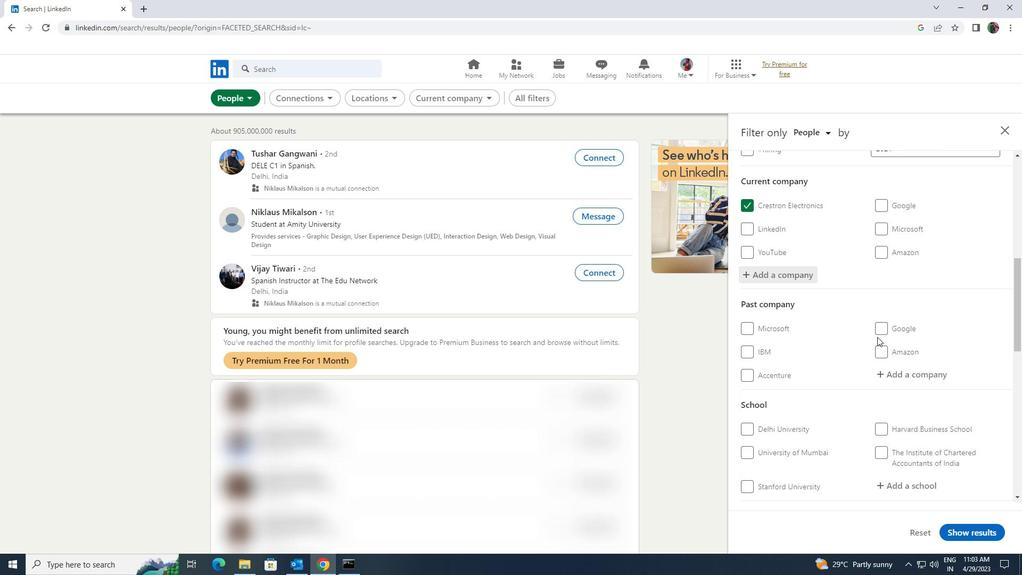
Action: Mouse moved to (877, 337)
Screenshot: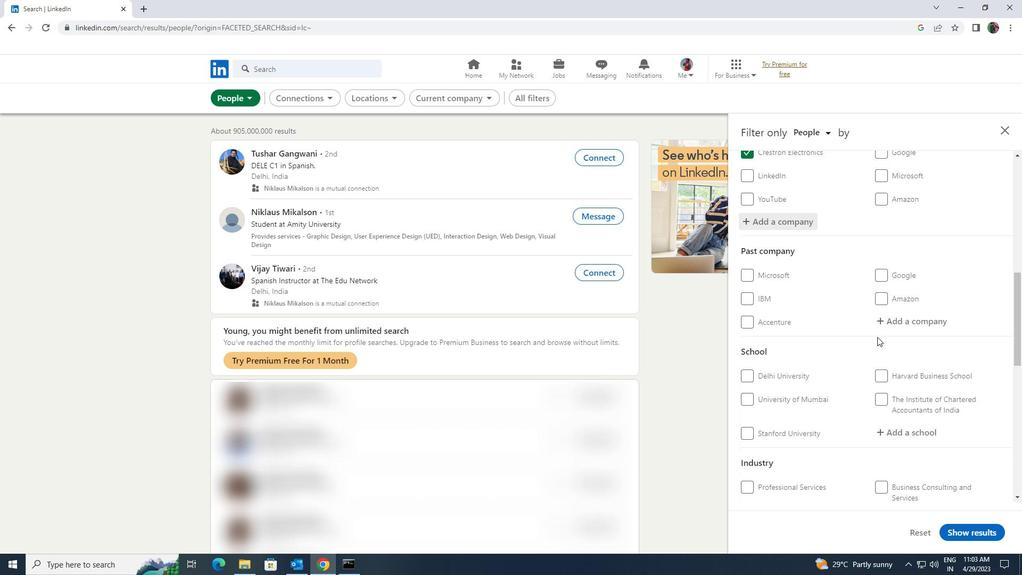 
Action: Mouse scrolled (877, 337) with delta (0, 0)
Screenshot: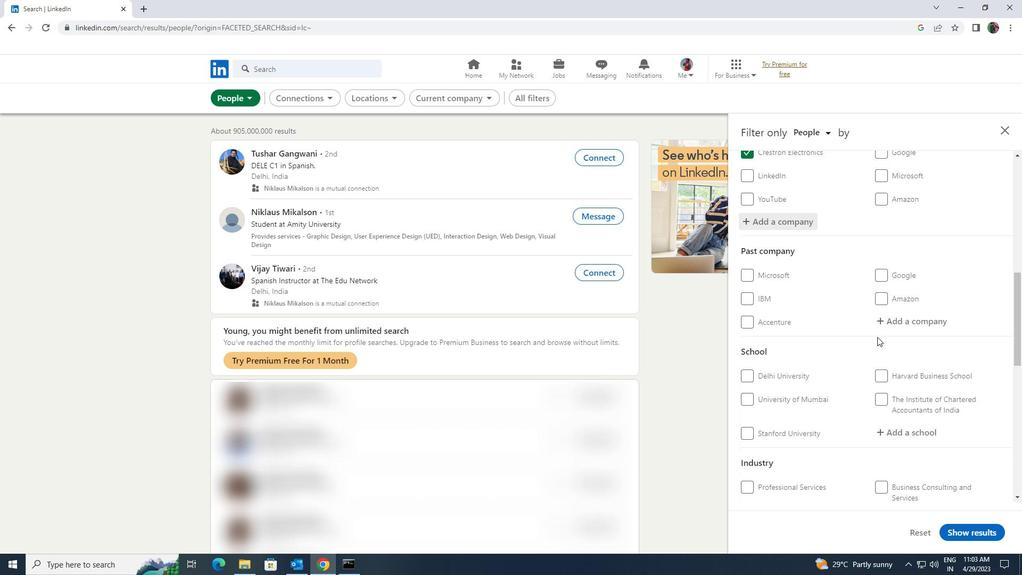 
Action: Mouse scrolled (877, 337) with delta (0, 0)
Screenshot: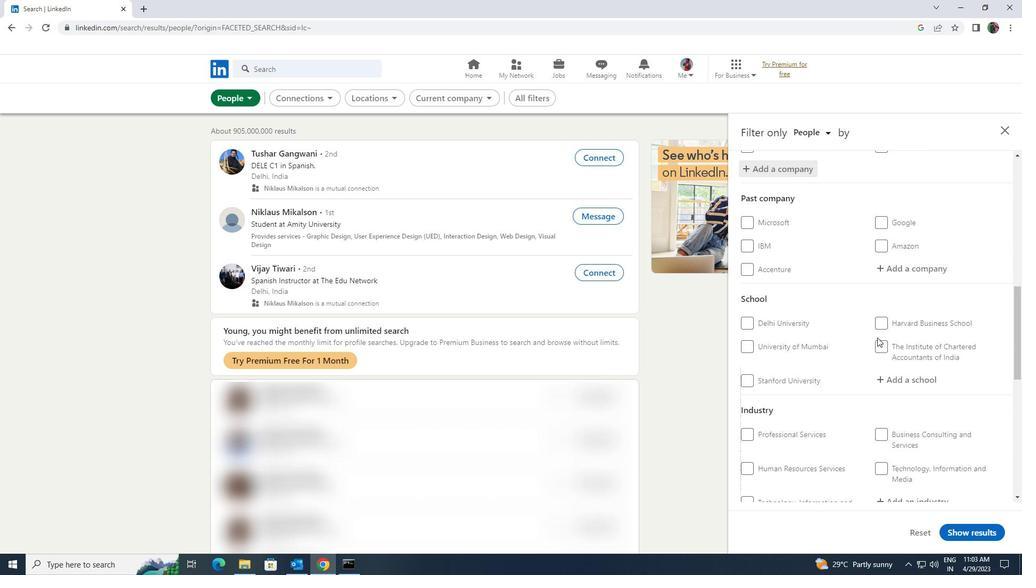 
Action: Mouse moved to (880, 330)
Screenshot: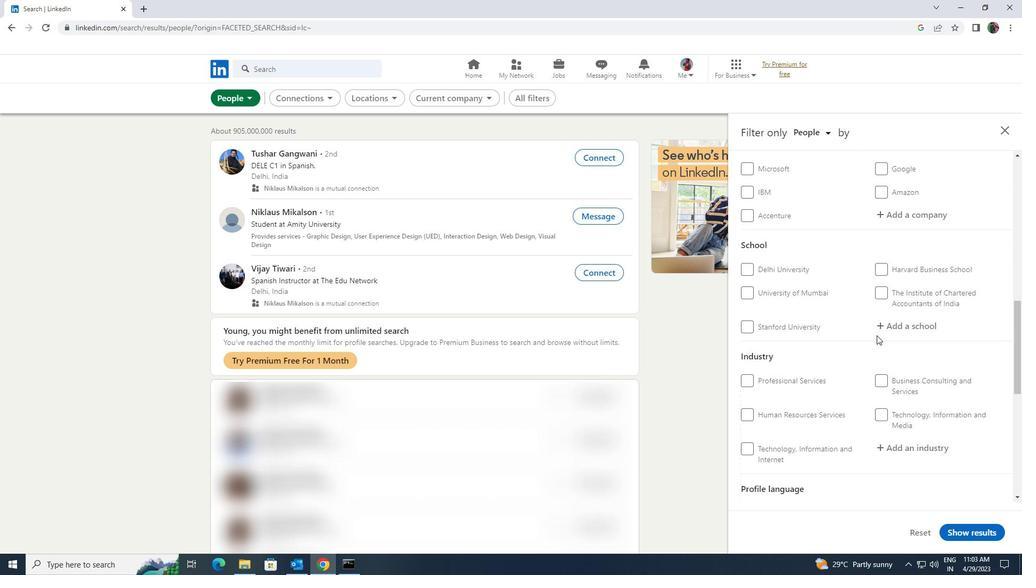
Action: Mouse pressed left at (880, 330)
Screenshot: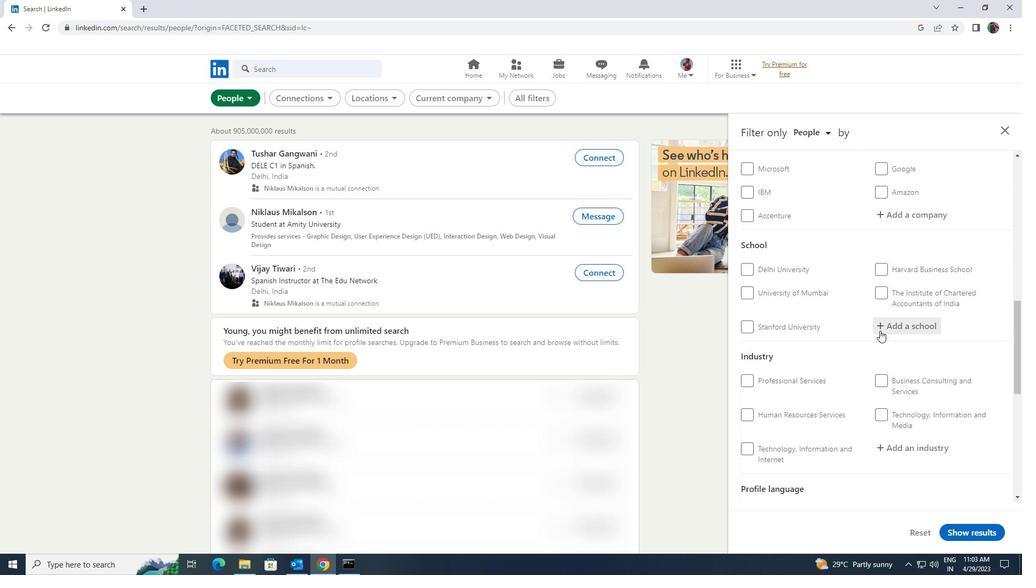 
Action: Key pressed <Key.shift>JAB
Screenshot: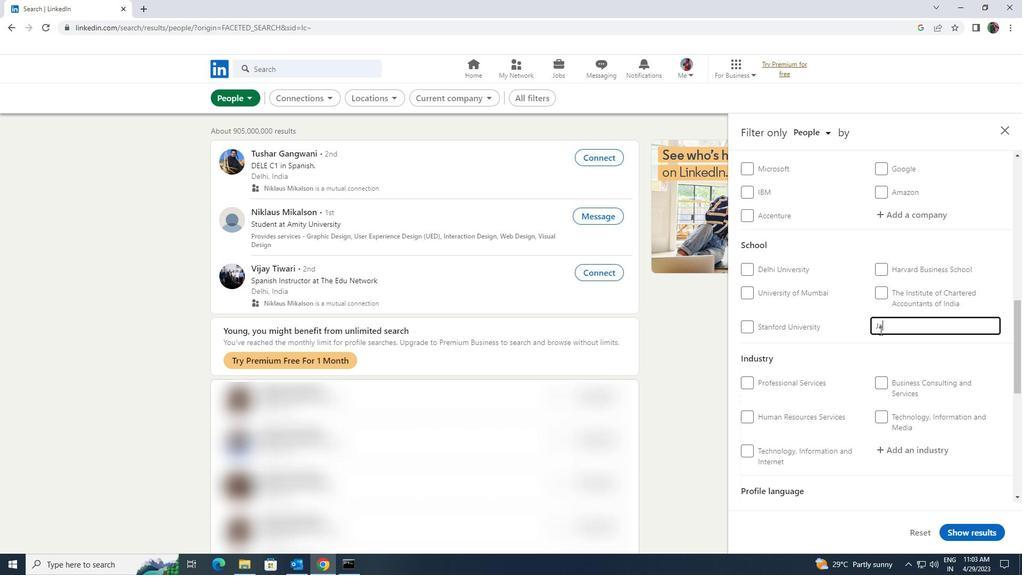 
Action: Mouse moved to (878, 341)
Screenshot: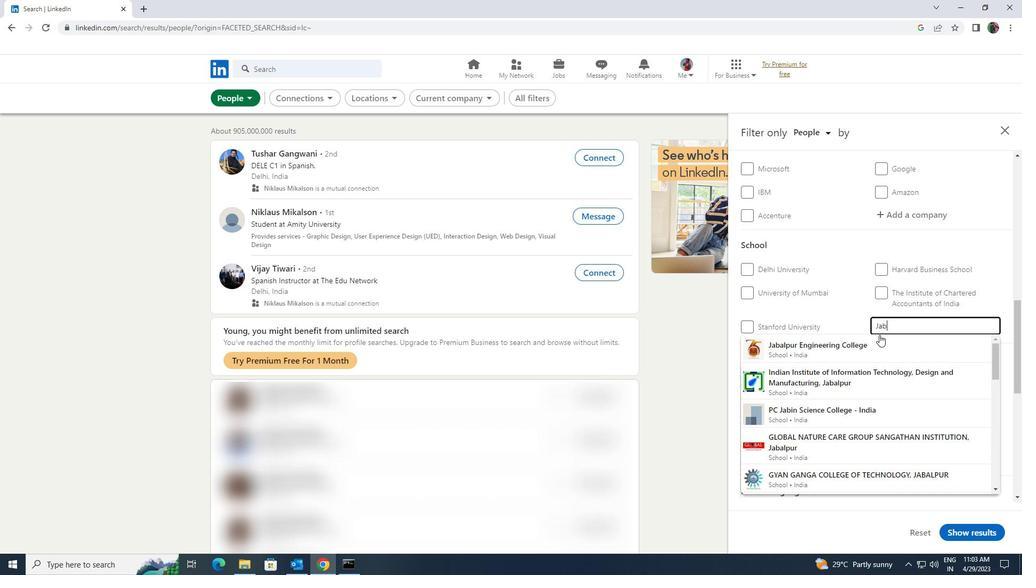 
Action: Mouse pressed left at (878, 341)
Screenshot: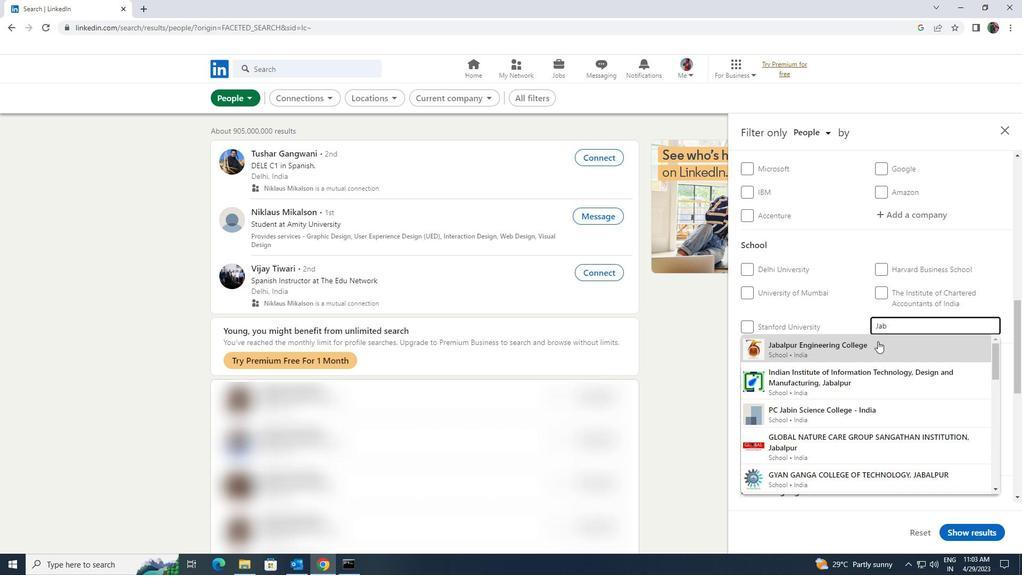 
Action: Mouse scrolled (878, 340) with delta (0, 0)
Screenshot: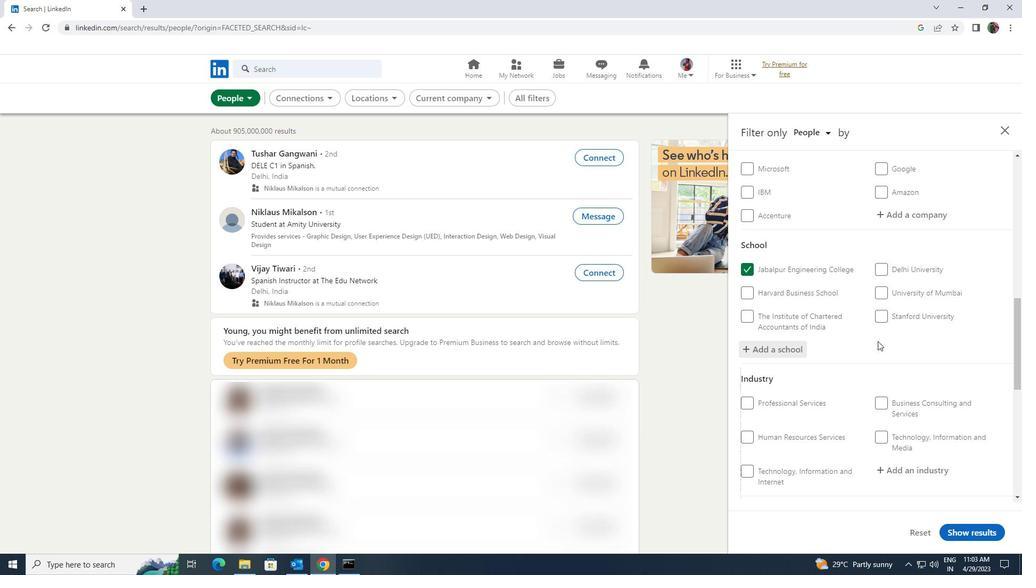 
Action: Mouse moved to (872, 337)
Screenshot: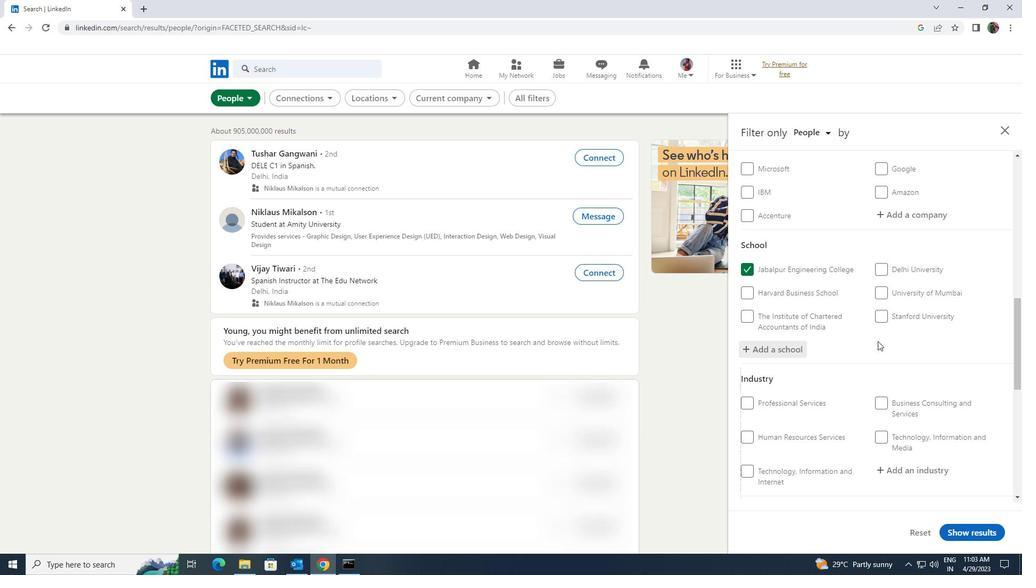 
Action: Mouse scrolled (872, 337) with delta (0, 0)
Screenshot: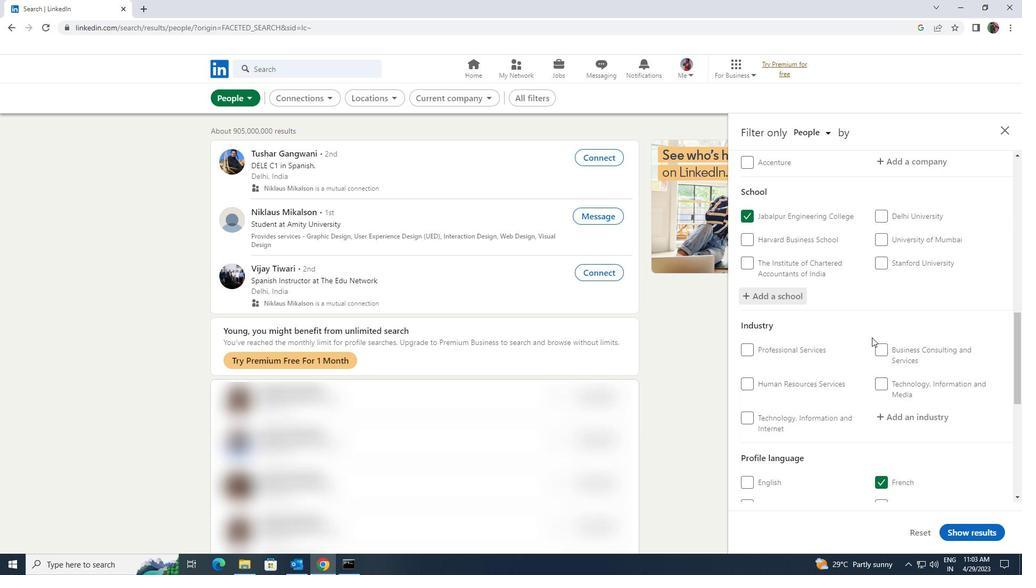 
Action: Mouse moved to (898, 355)
Screenshot: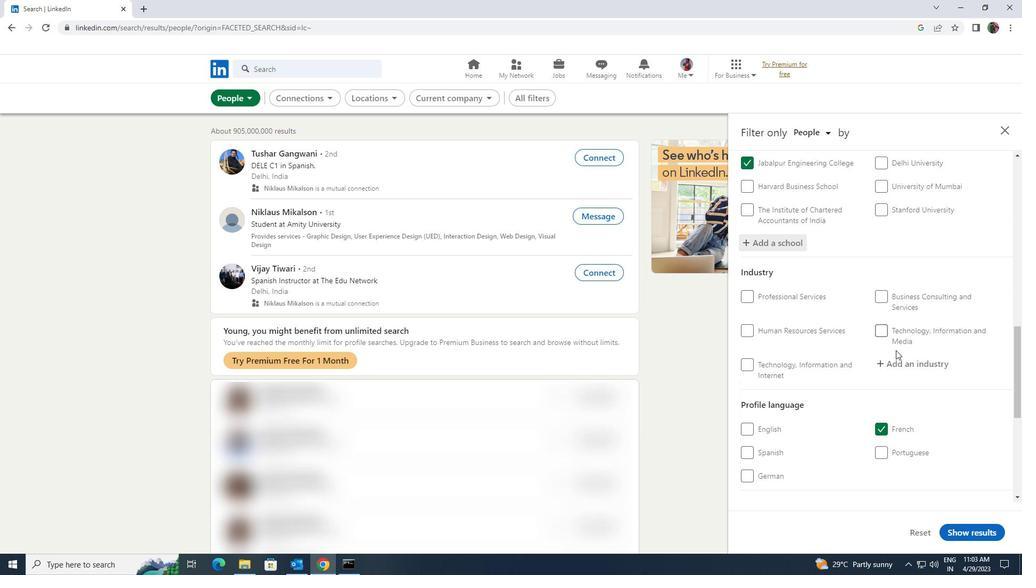 
Action: Mouse pressed left at (898, 355)
Screenshot: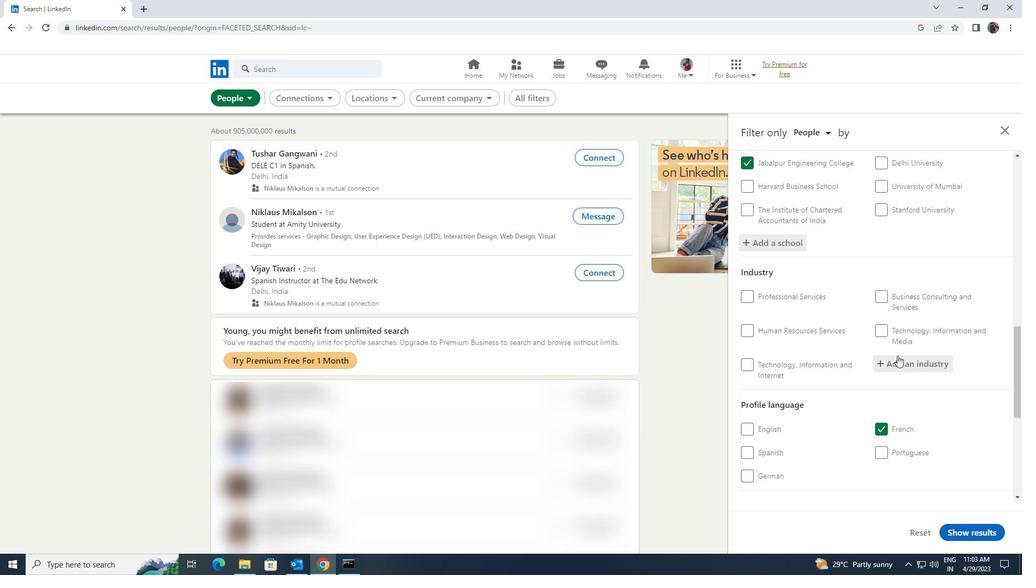 
Action: Key pressed <Key.shift>INTERIOR
Screenshot: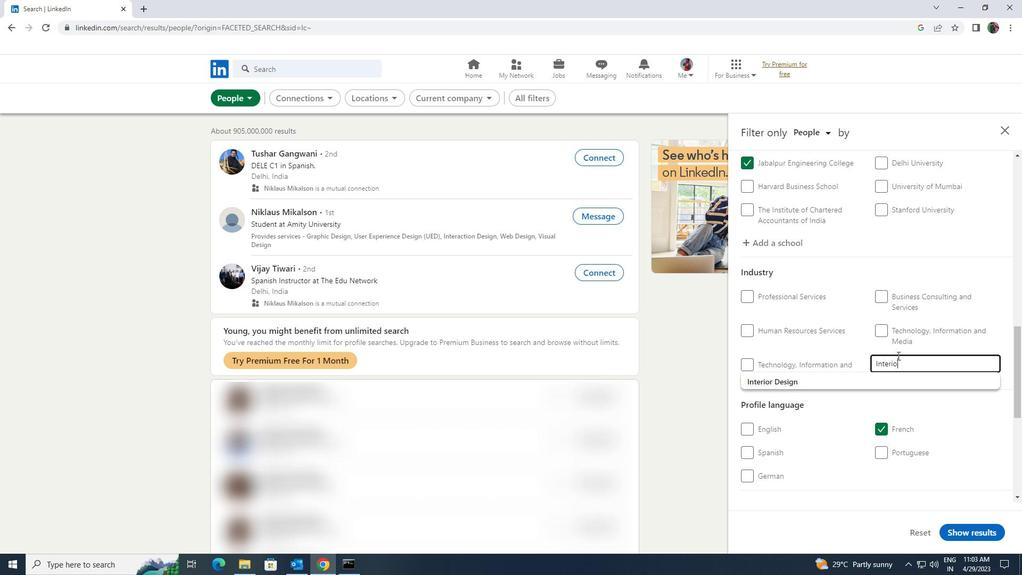 
Action: Mouse moved to (861, 387)
Screenshot: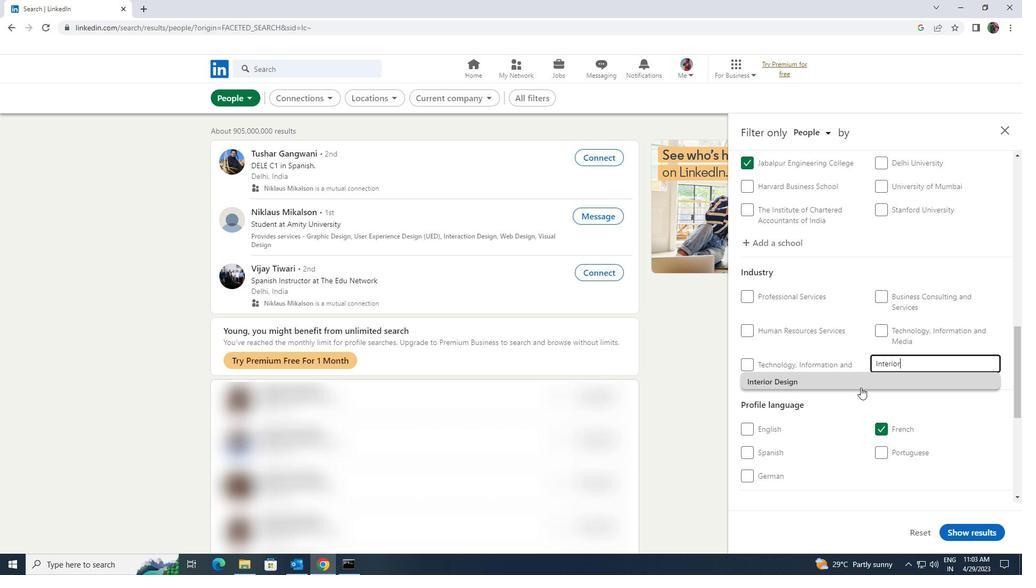 
Action: Mouse pressed left at (861, 387)
Screenshot: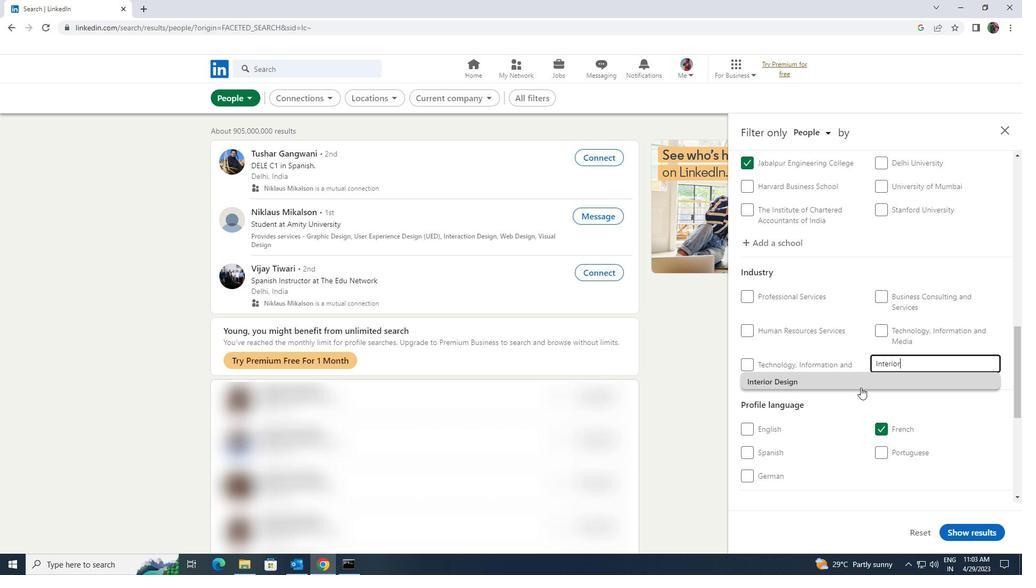 
Action: Mouse scrolled (861, 387) with delta (0, 0)
Screenshot: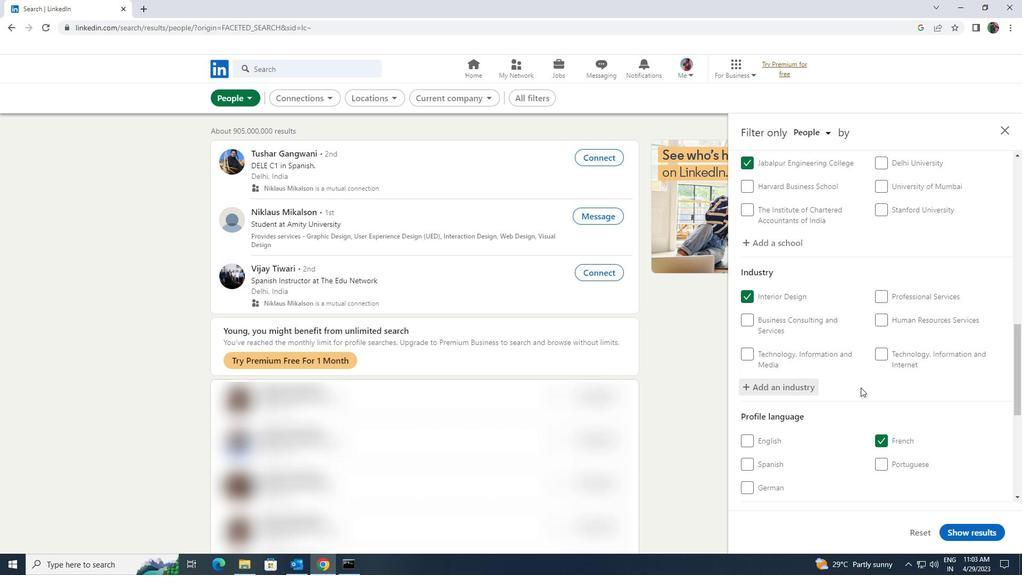 
Action: Mouse moved to (861, 386)
Screenshot: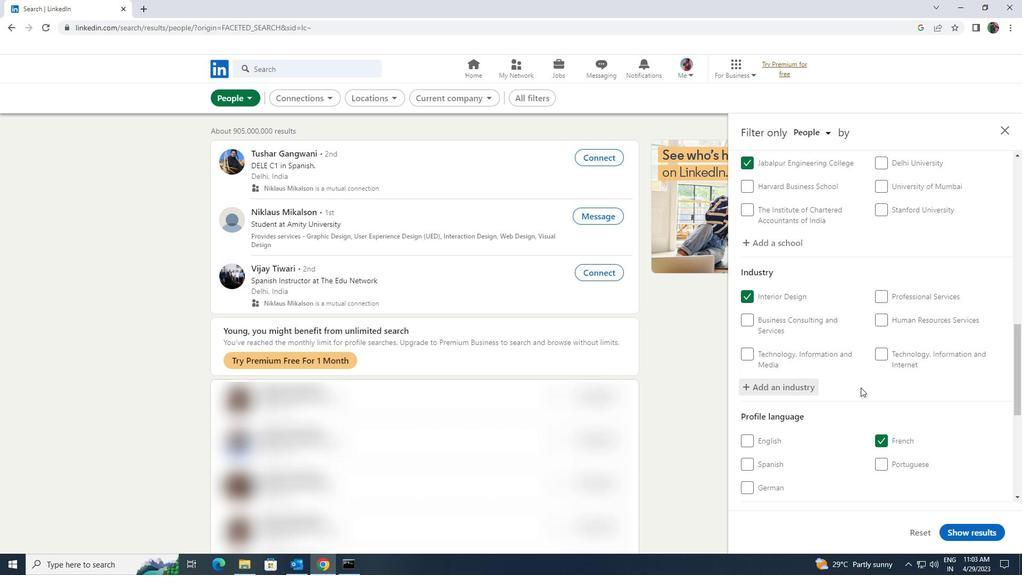 
Action: Mouse scrolled (861, 385) with delta (0, 0)
Screenshot: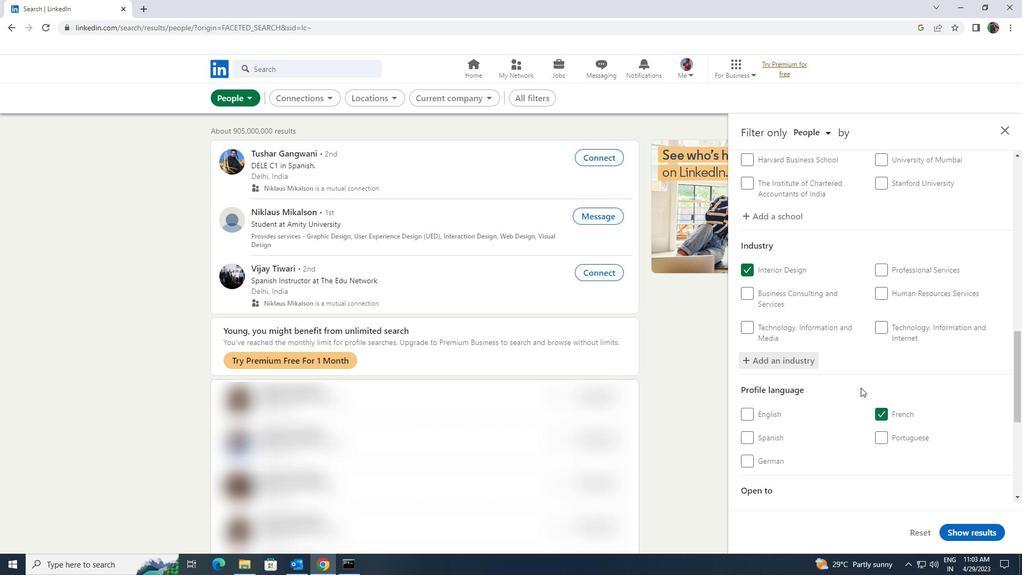 
Action: Mouse scrolled (861, 385) with delta (0, 0)
Screenshot: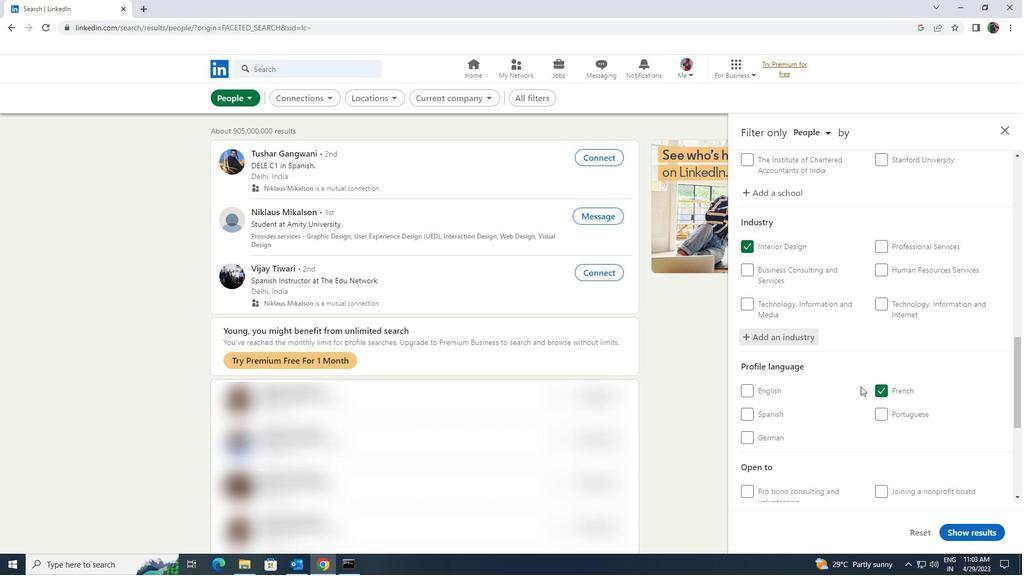 
Action: Mouse moved to (858, 375)
Screenshot: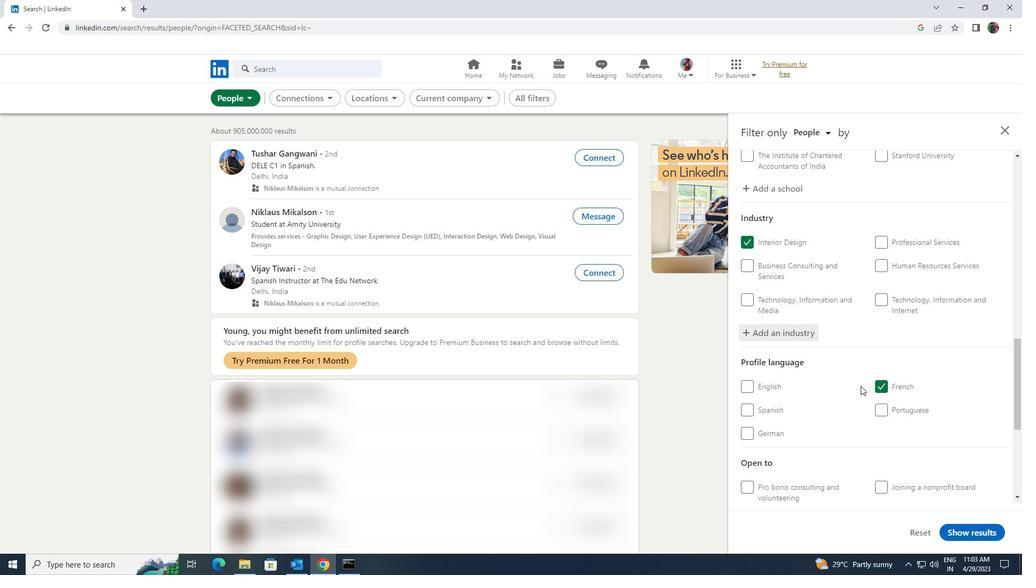 
Action: Mouse scrolled (858, 374) with delta (0, 0)
Screenshot: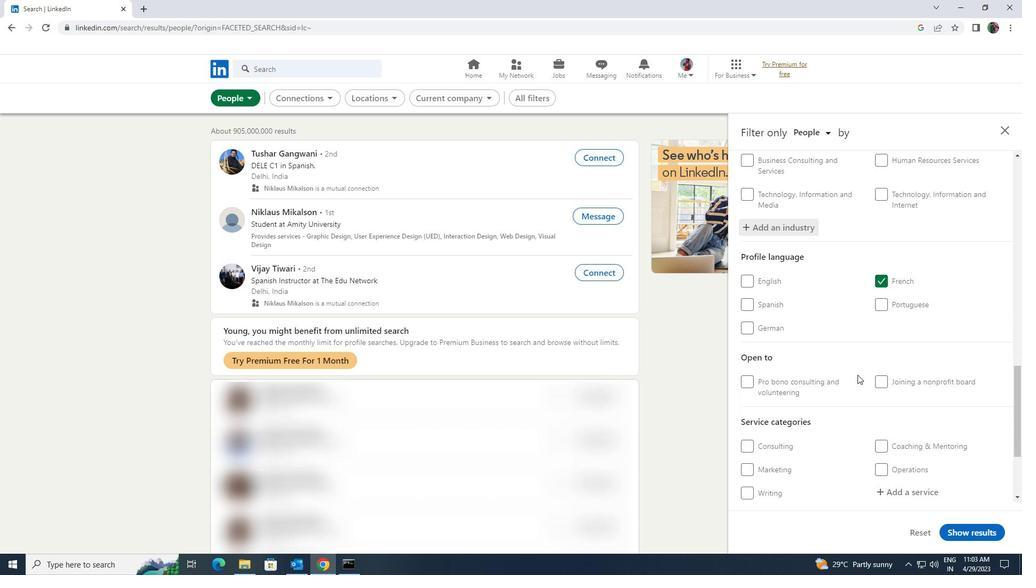 
Action: Mouse scrolled (858, 374) with delta (0, 0)
Screenshot: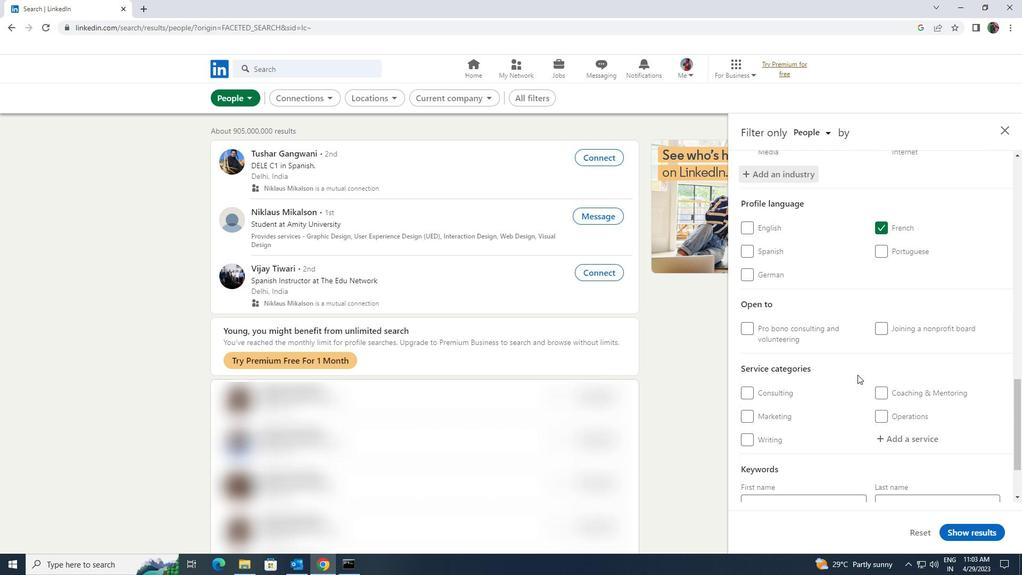 
Action: Mouse moved to (892, 392)
Screenshot: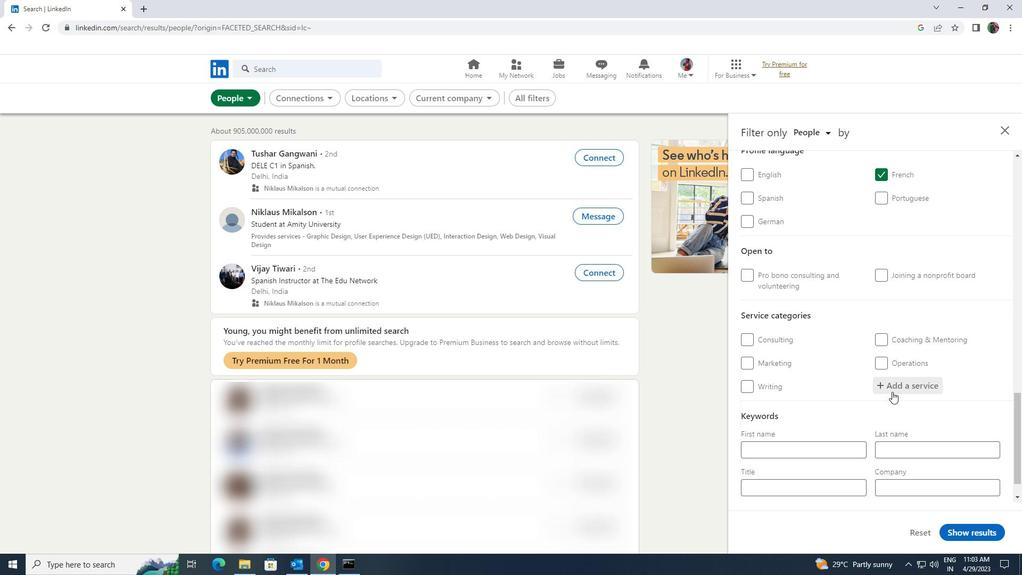 
Action: Mouse pressed left at (892, 392)
Screenshot: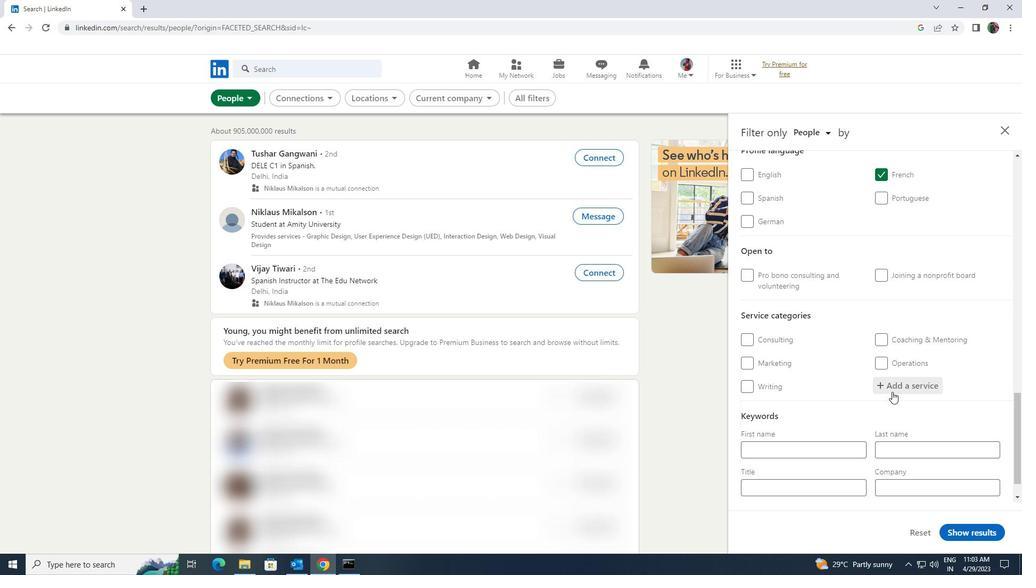 
Action: Mouse moved to (892, 386)
Screenshot: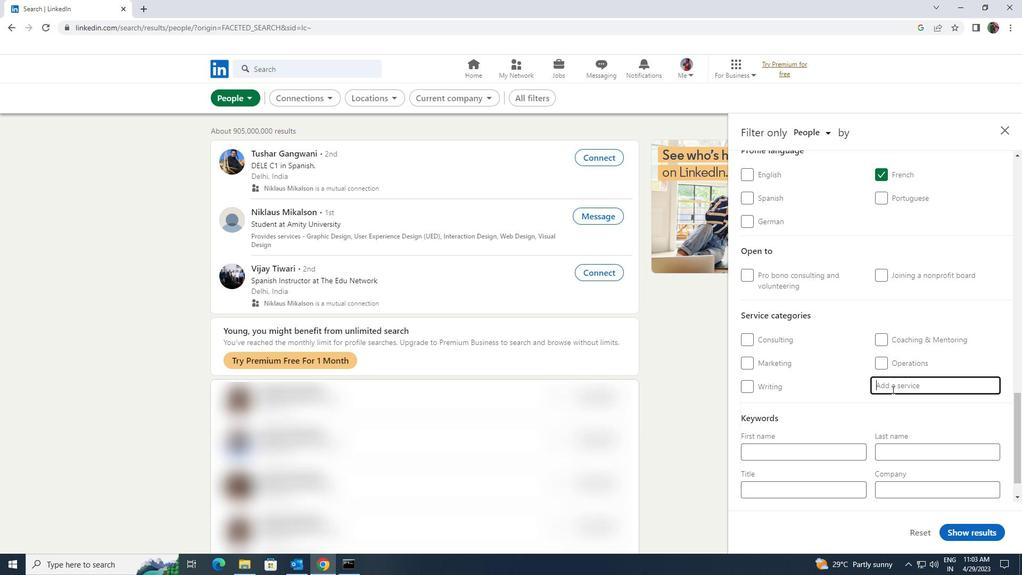 
Action: Key pressed <Key.shift>RESEARCH
Screenshot: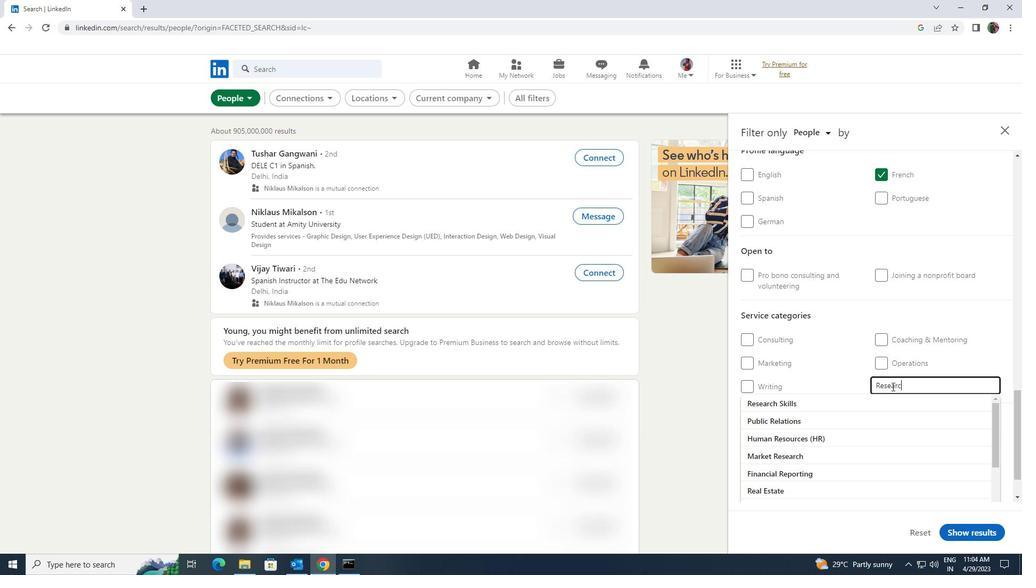 
Action: Mouse moved to (890, 384)
Screenshot: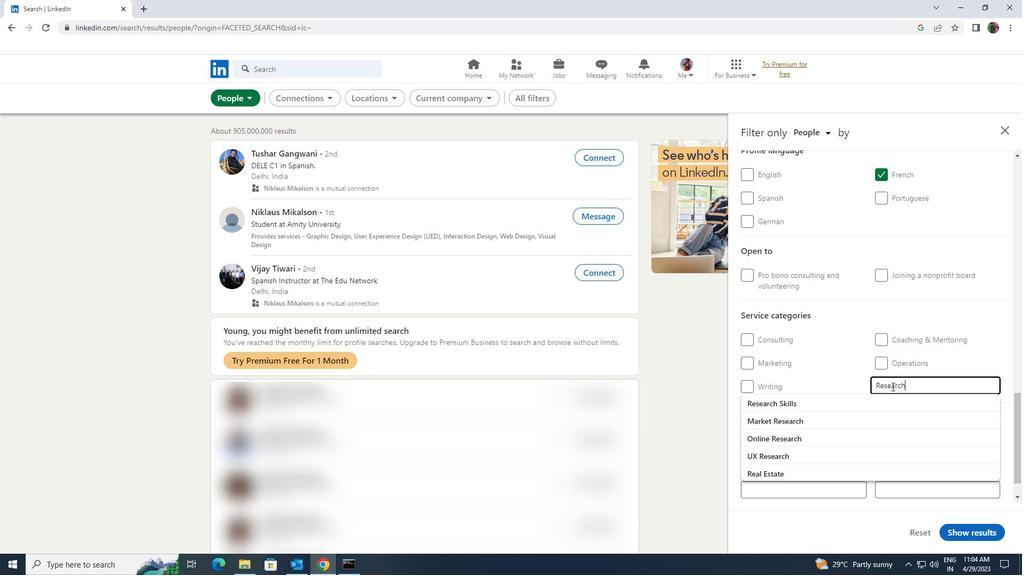 
Action: Mouse scrolled (890, 383) with delta (0, 0)
Screenshot: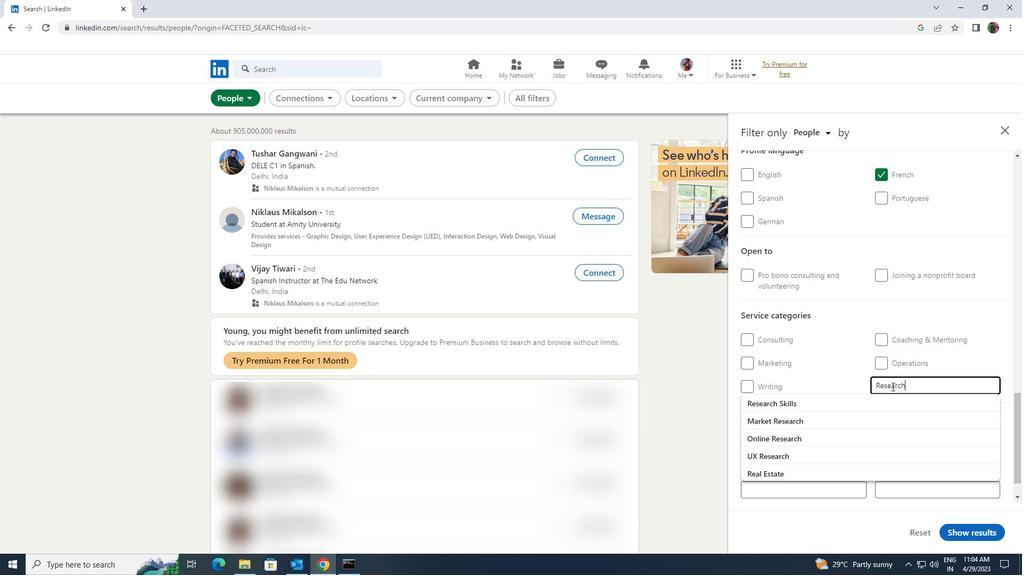 
Action: Mouse scrolled (890, 383) with delta (0, 0)
Screenshot: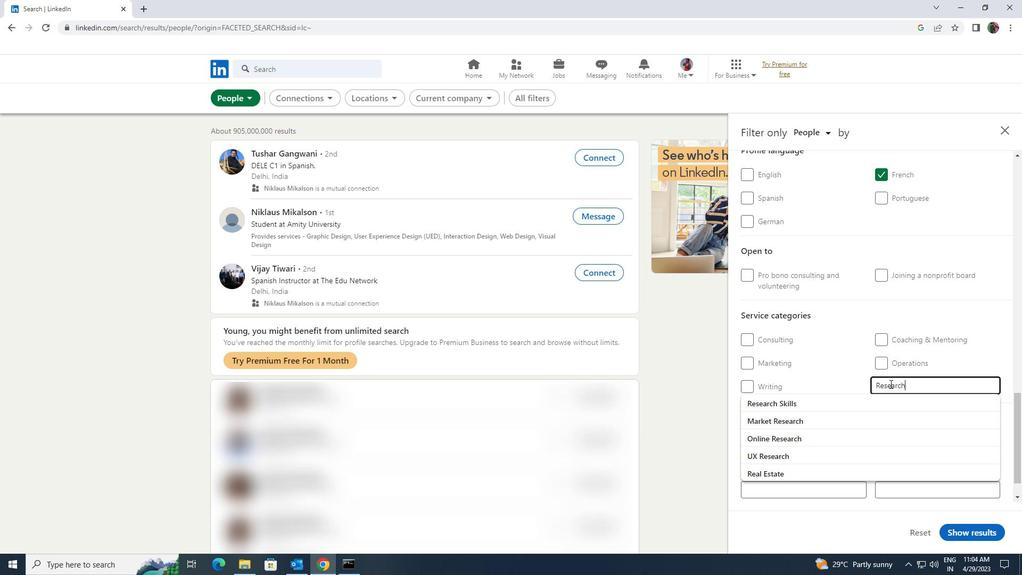 
Action: Mouse moved to (888, 382)
Screenshot: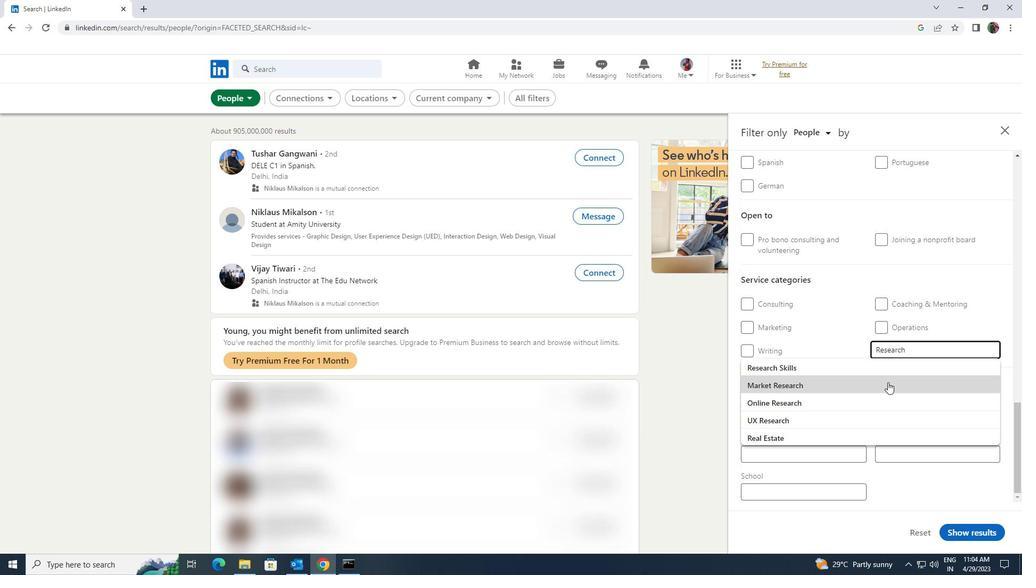 
Action: Mouse scrolled (888, 381) with delta (0, 0)
Screenshot: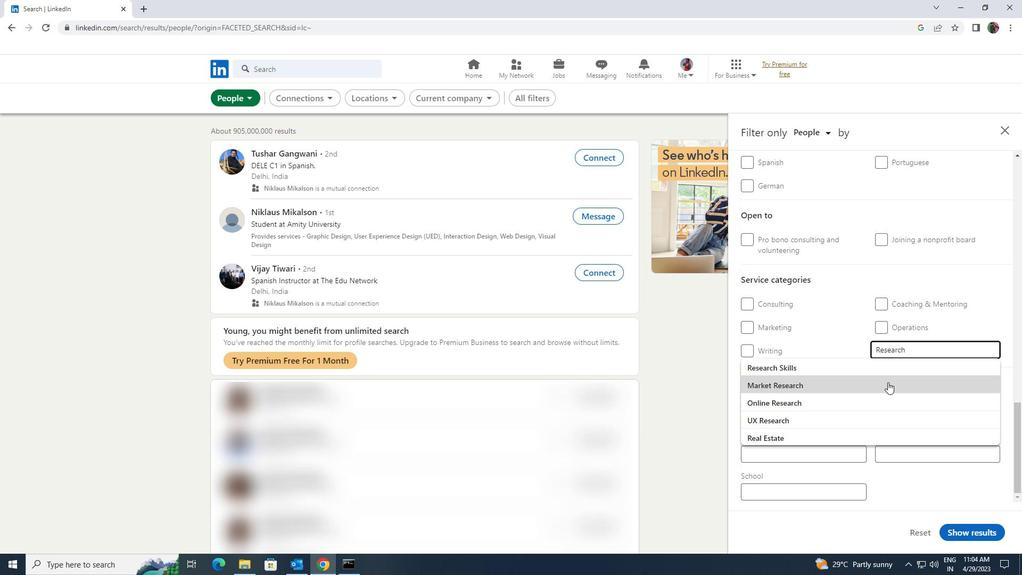 
Action: Mouse moved to (850, 452)
Screenshot: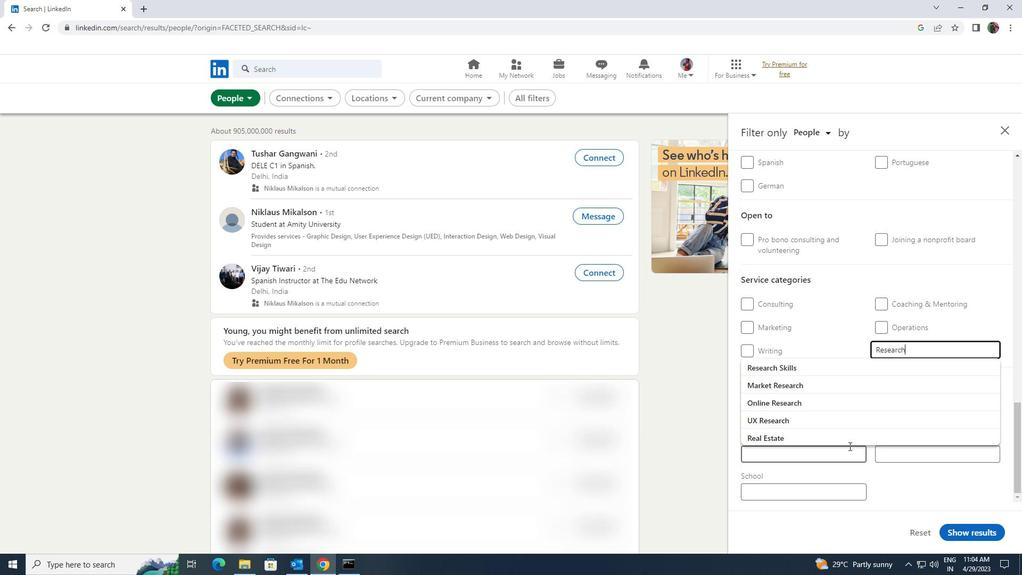 
Action: Mouse pressed left at (850, 452)
Screenshot: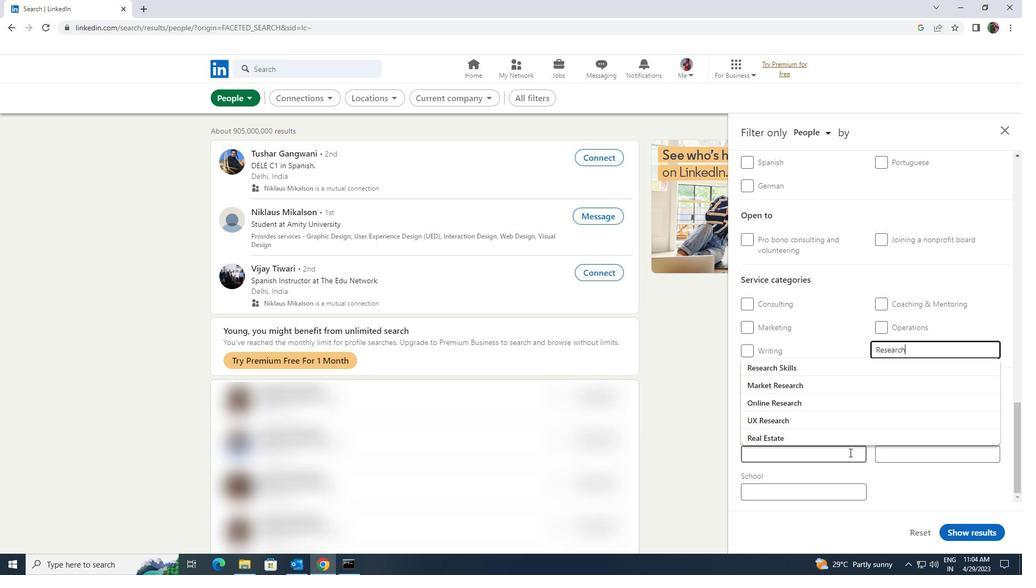 
Action: Key pressed <Key.shift>DIRECTOR
Screenshot: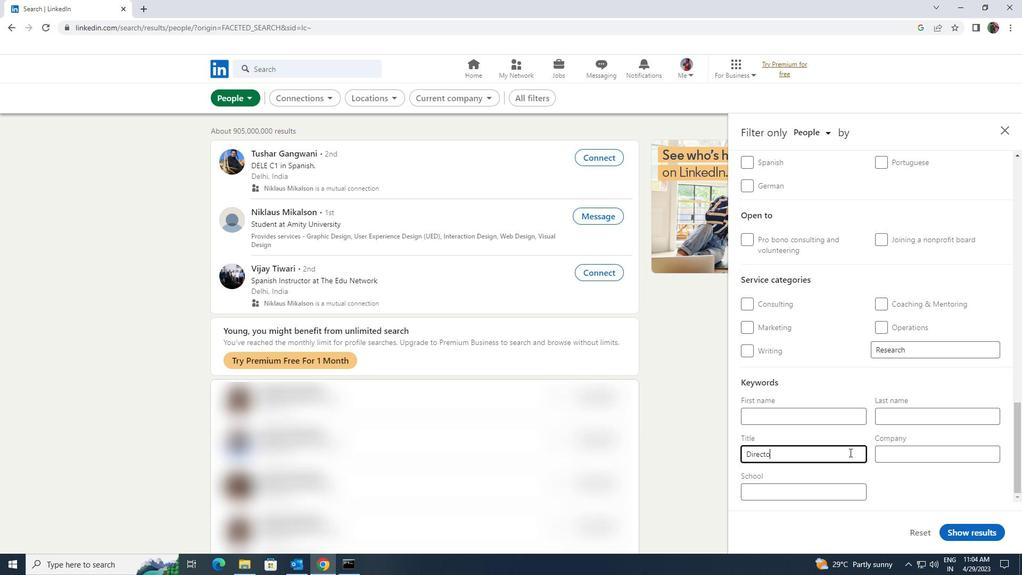 
Action: Mouse moved to (966, 535)
Screenshot: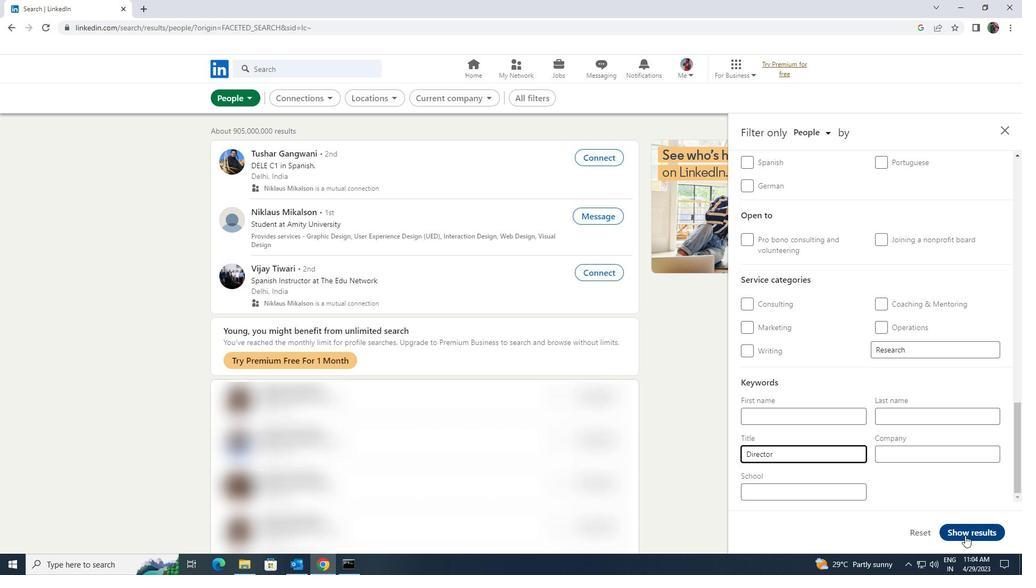 
Action: Mouse pressed left at (966, 535)
Screenshot: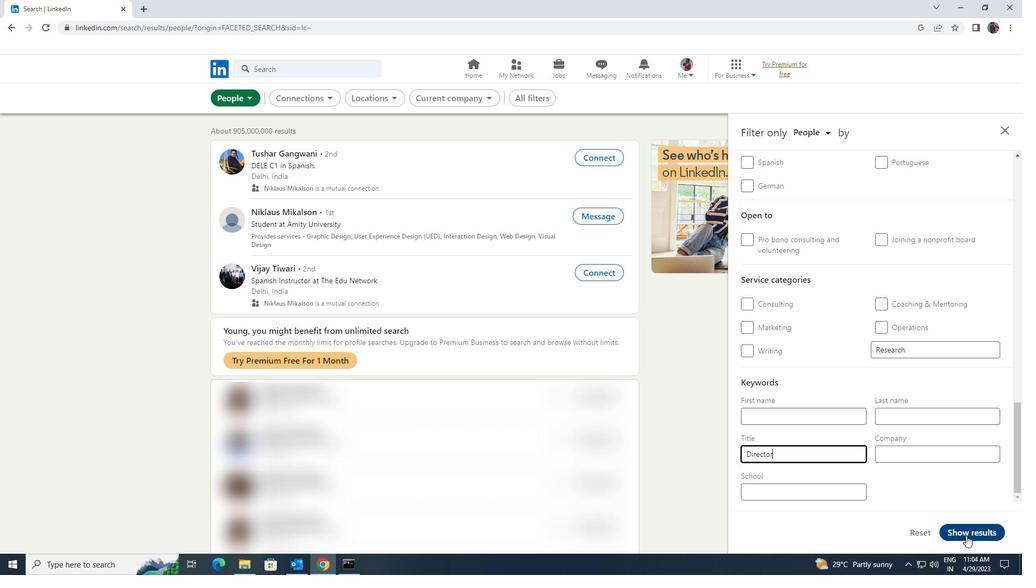 
Action: Mouse moved to (967, 530)
Screenshot: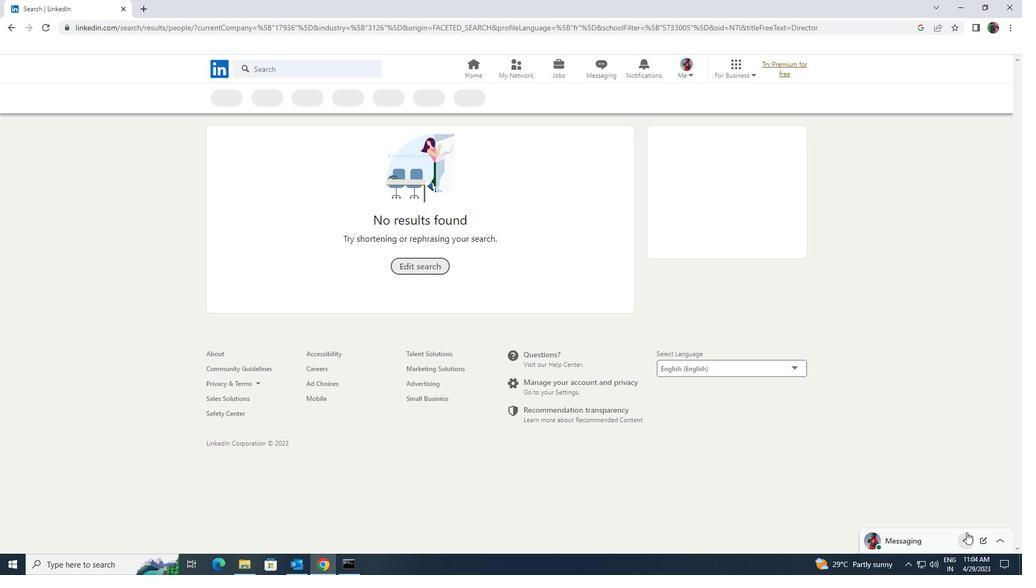 
